 Task: Compose an email with the signature Mariah Brown with the subject Feedback on a pitch deck and the message I would like to request a copy of the contract for the recent agreement we made. from softage.3@softage.net to softage.2@softage.net with an attached audio file Audio_humor_sketch.mp3, change the font of the message to Verdana and change the font typography to italics Send the email. Finally, move the email from Sent Items to the label Lease agreements
Action: Mouse moved to (59, 115)
Screenshot: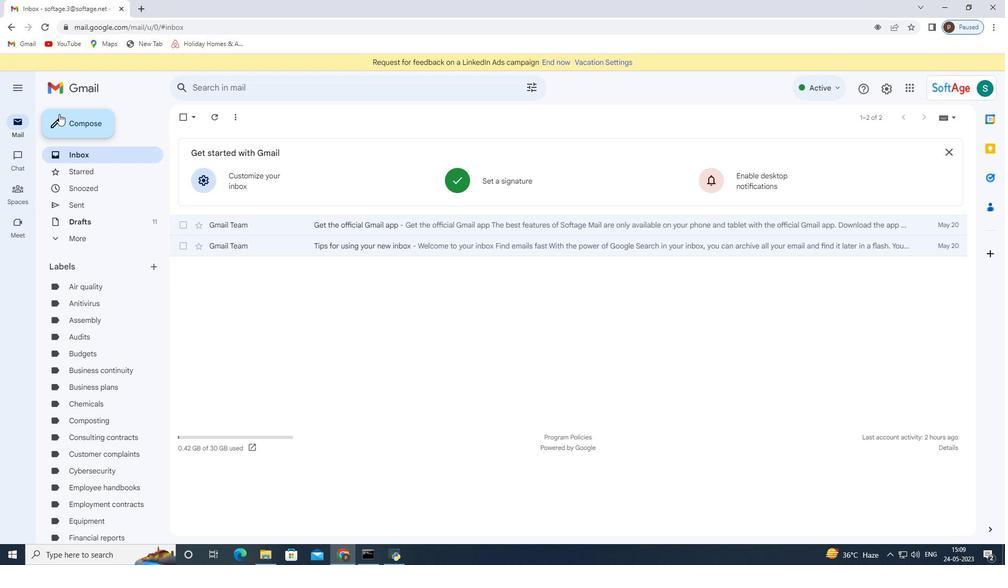 
Action: Mouse pressed left at (59, 115)
Screenshot: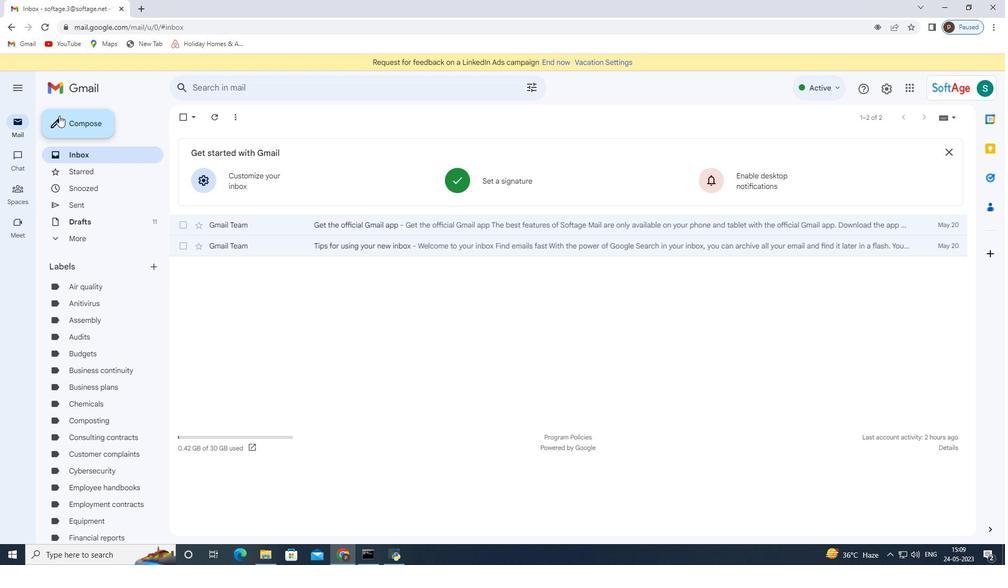 
Action: Mouse moved to (841, 525)
Screenshot: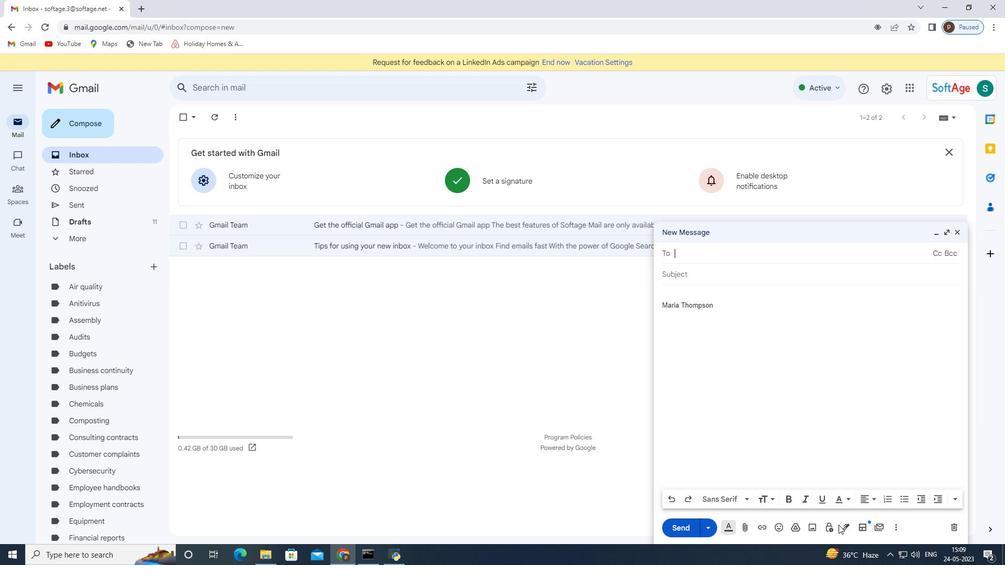 
Action: Mouse pressed left at (841, 525)
Screenshot: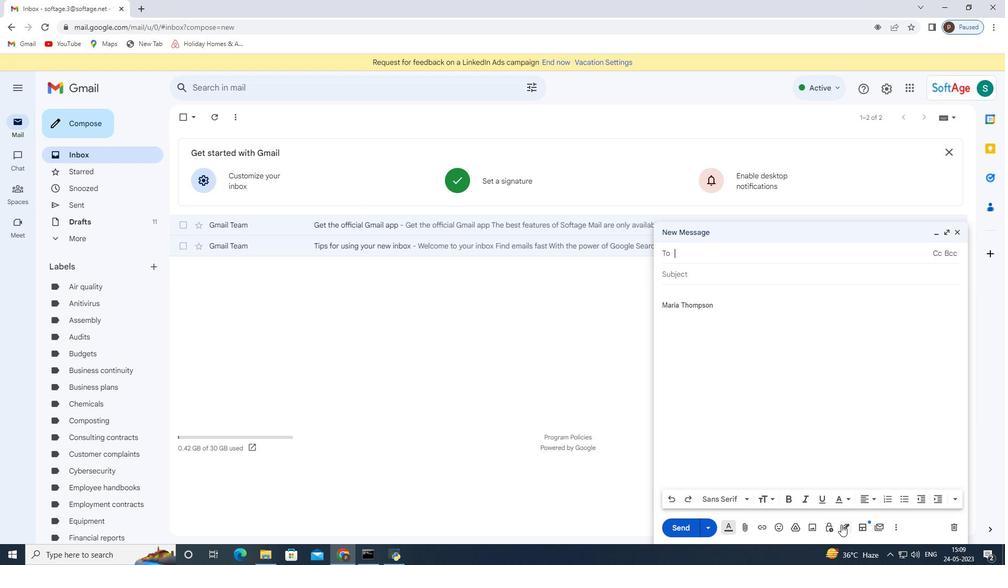 
Action: Mouse moved to (861, 474)
Screenshot: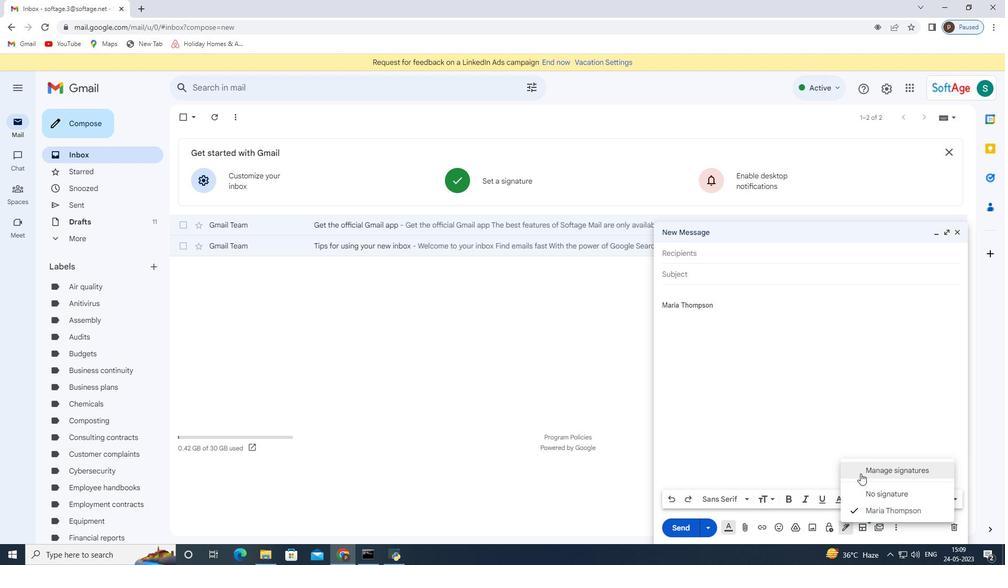 
Action: Mouse pressed left at (861, 474)
Screenshot: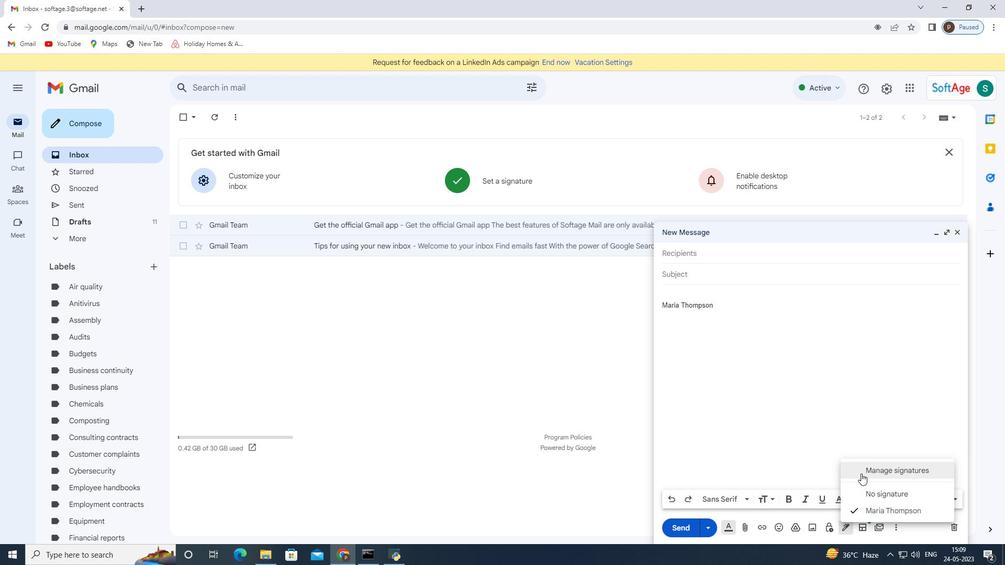 
Action: Mouse pressed left at (861, 474)
Screenshot: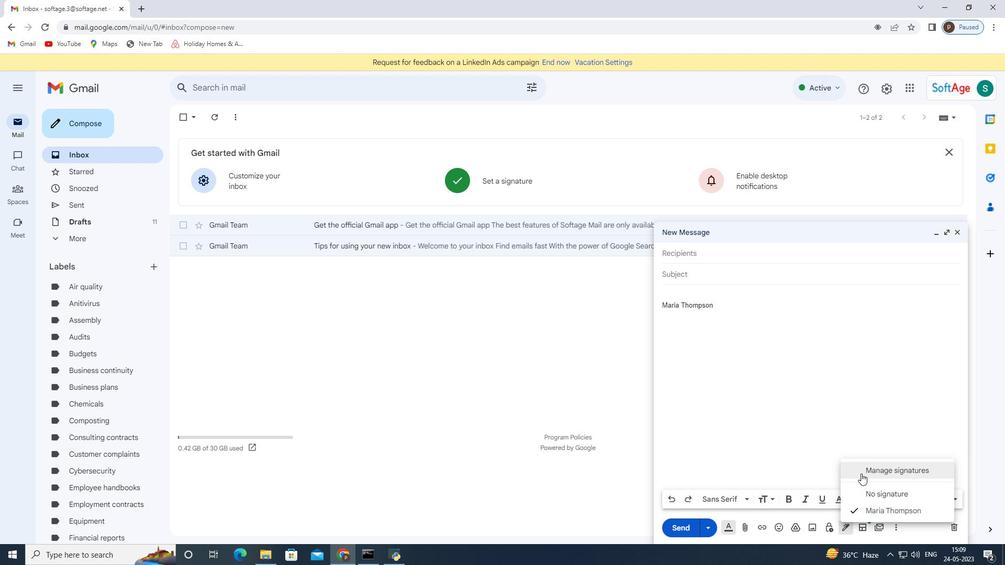 
Action: Mouse moved to (463, 406)
Screenshot: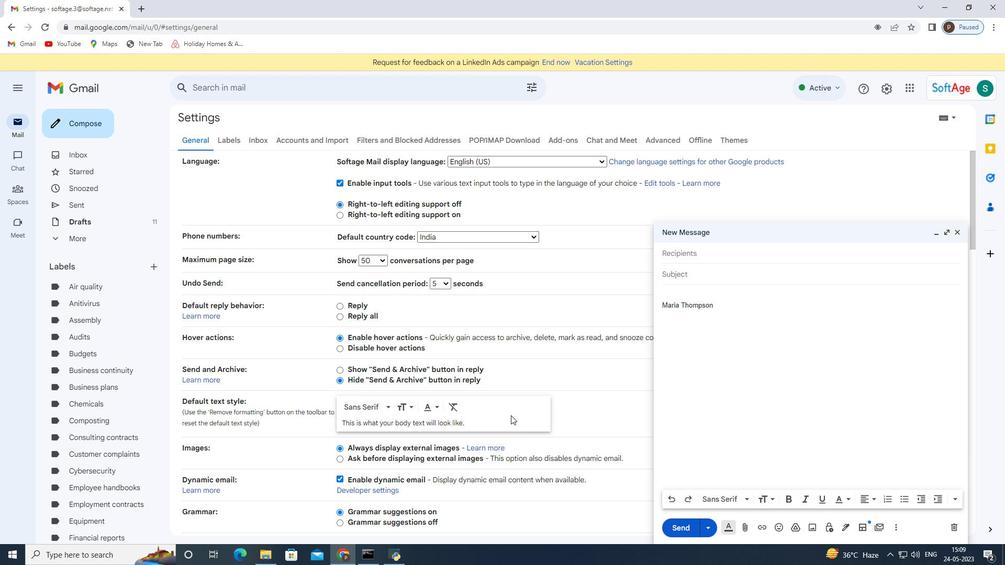 
Action: Mouse scrolled (472, 406) with delta (0, 0)
Screenshot: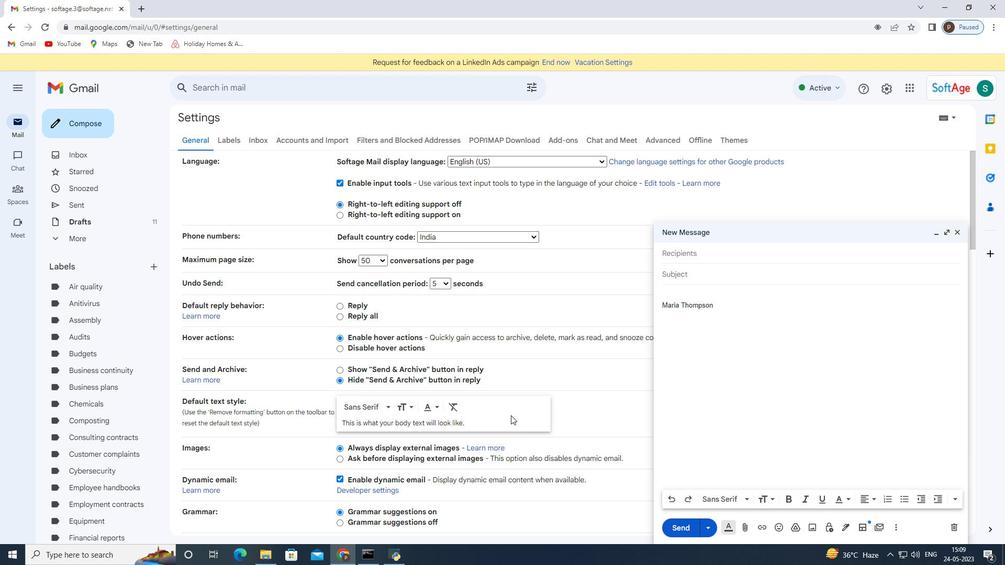 
Action: Mouse moved to (439, 402)
Screenshot: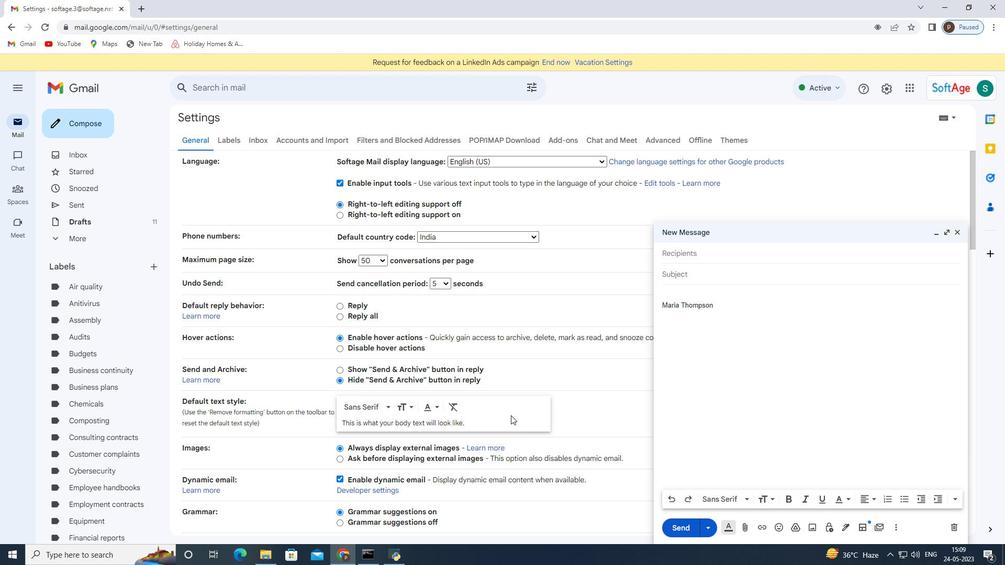 
Action: Mouse scrolled (463, 405) with delta (0, 0)
Screenshot: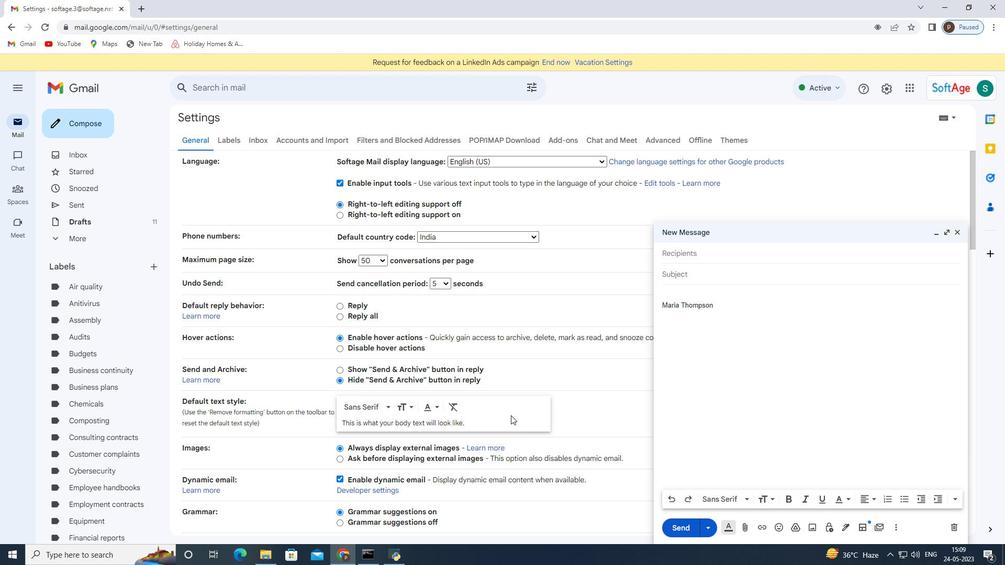 
Action: Mouse moved to (414, 398)
Screenshot: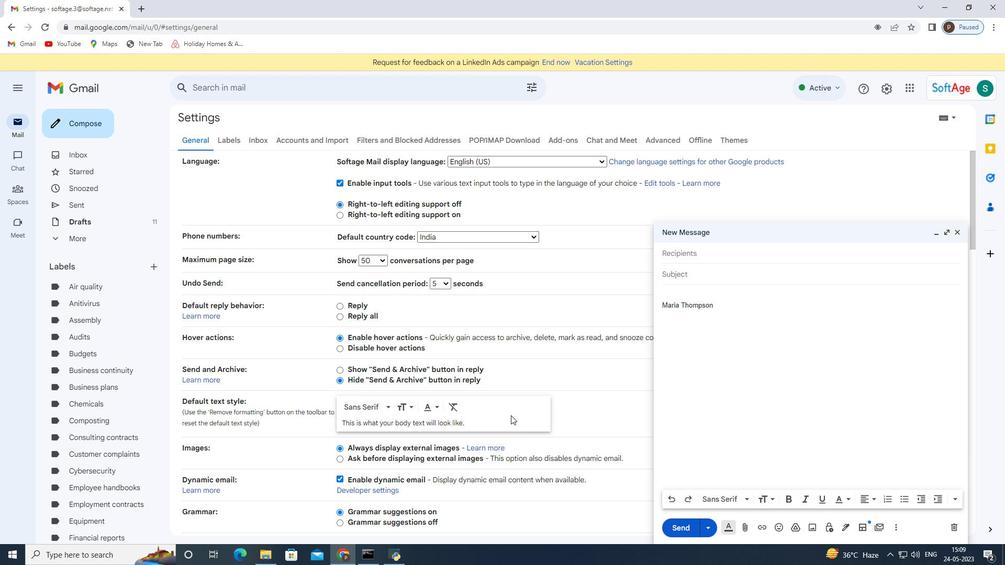 
Action: Mouse scrolled (431, 400) with delta (0, 0)
Screenshot: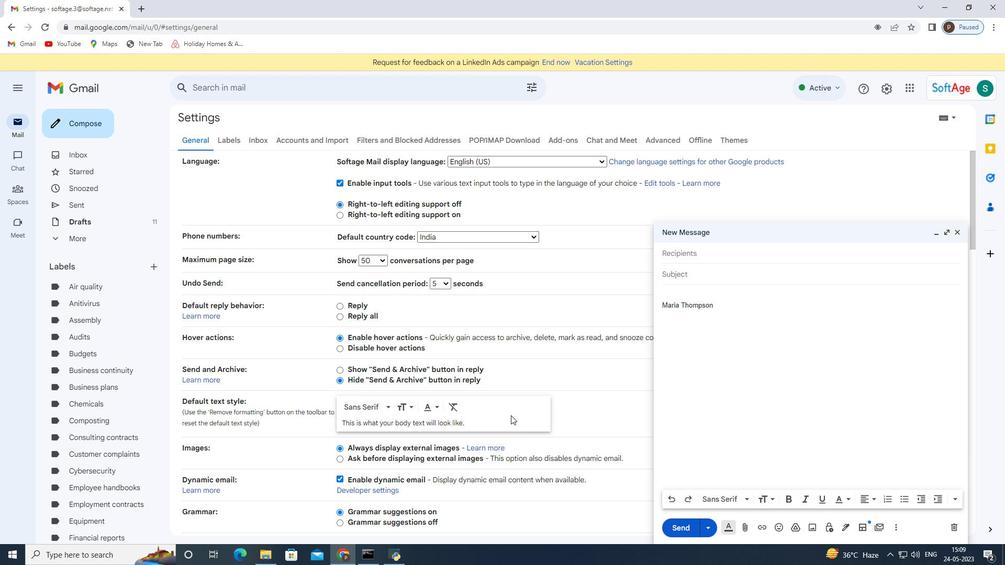 
Action: Mouse moved to (382, 394)
Screenshot: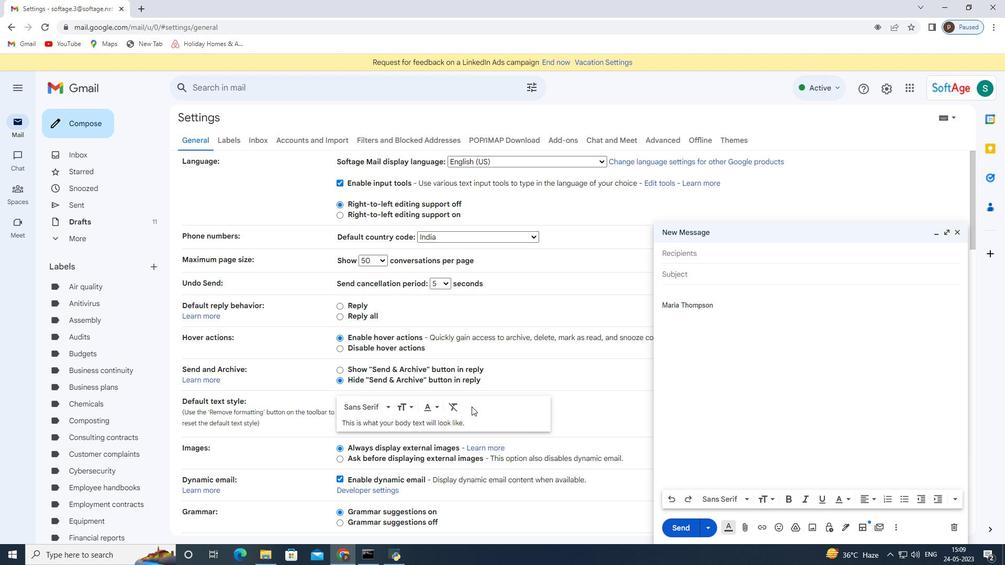 
Action: Mouse scrolled (382, 393) with delta (0, 0)
Screenshot: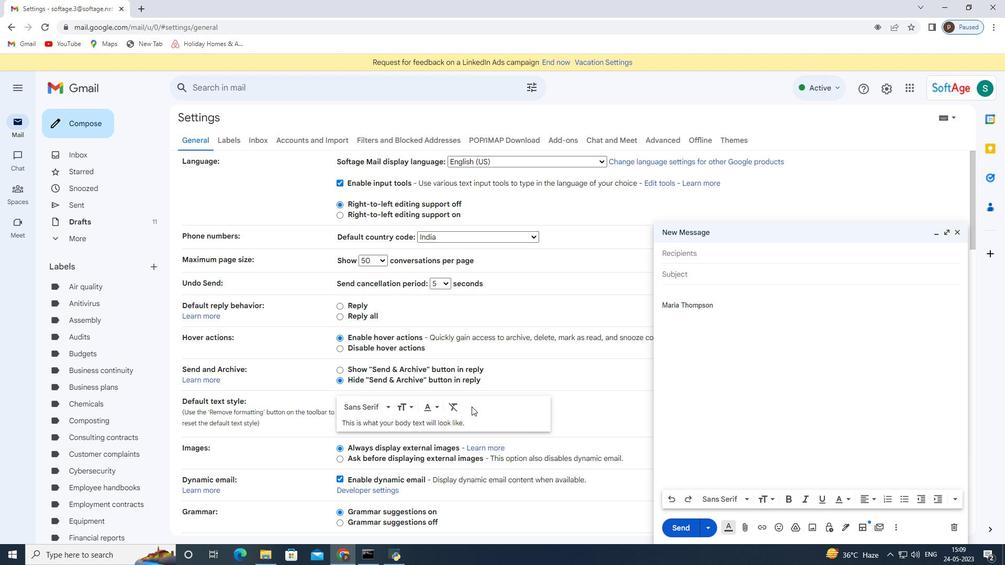 
Action: Mouse scrolled (382, 393) with delta (0, 0)
Screenshot: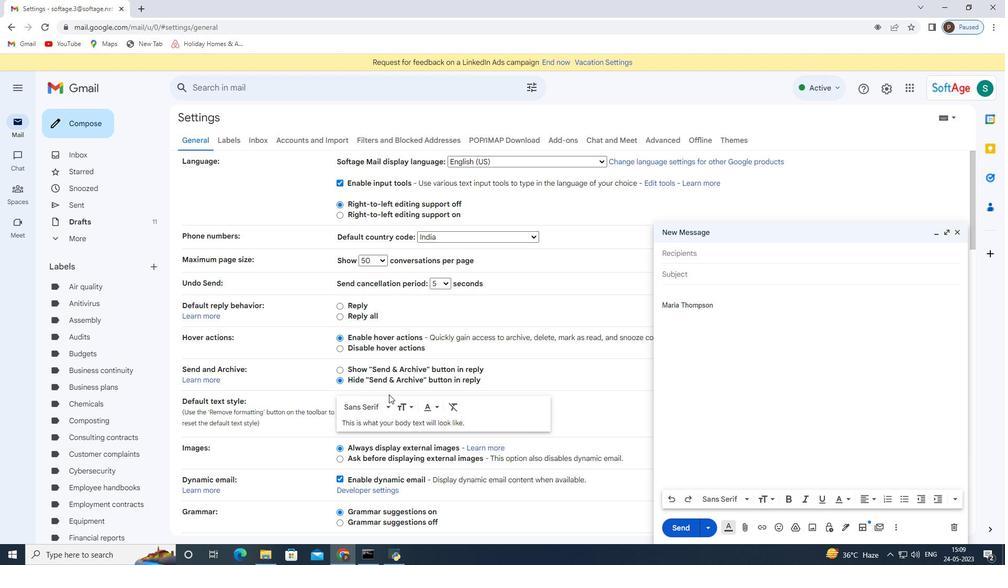 
Action: Mouse scrolled (382, 393) with delta (0, 0)
Screenshot: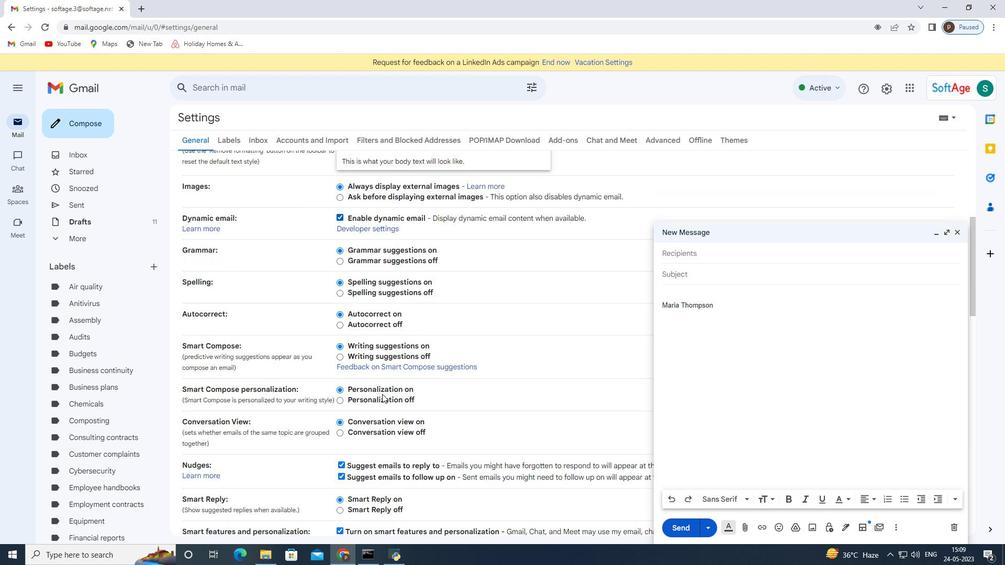
Action: Mouse scrolled (382, 393) with delta (0, 0)
Screenshot: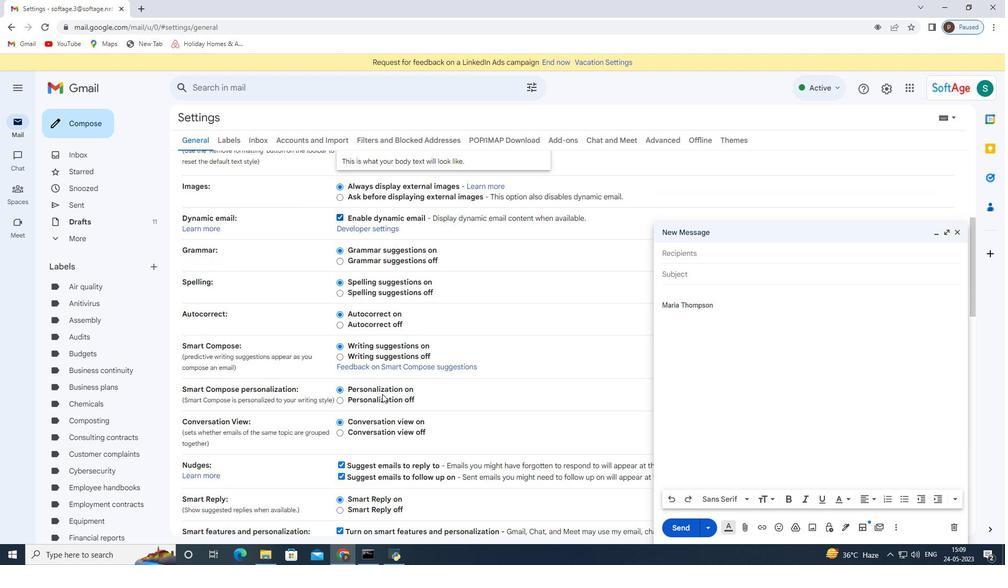 
Action: Mouse scrolled (382, 393) with delta (0, 0)
Screenshot: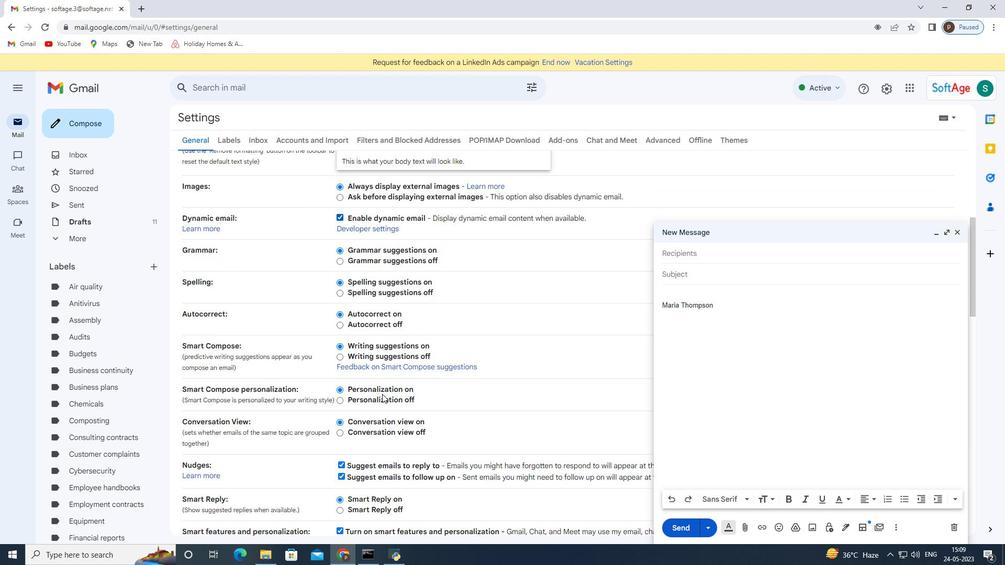 
Action: Mouse scrolled (382, 393) with delta (0, 0)
Screenshot: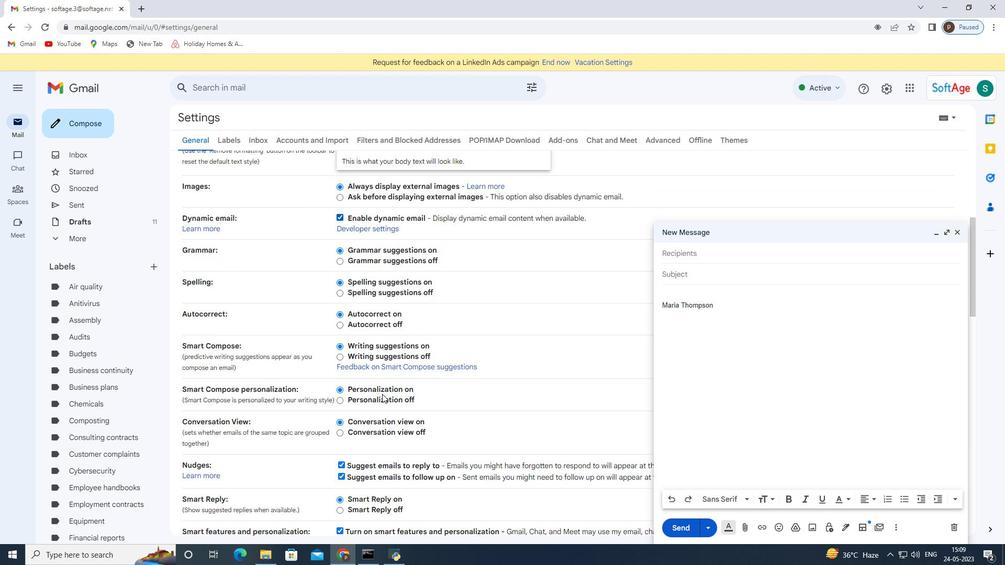 
Action: Mouse scrolled (382, 393) with delta (0, 0)
Screenshot: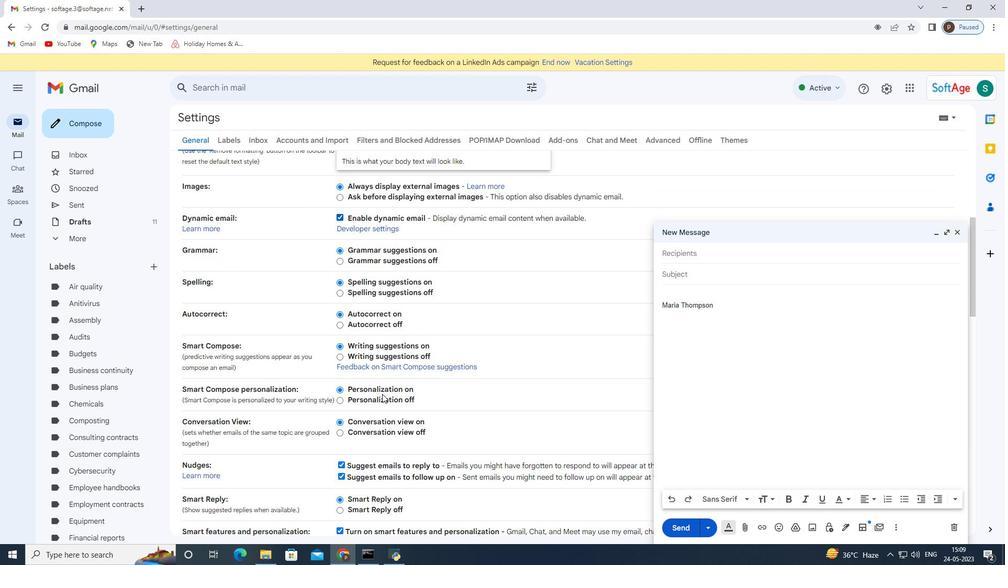 
Action: Mouse scrolled (382, 393) with delta (0, 0)
Screenshot: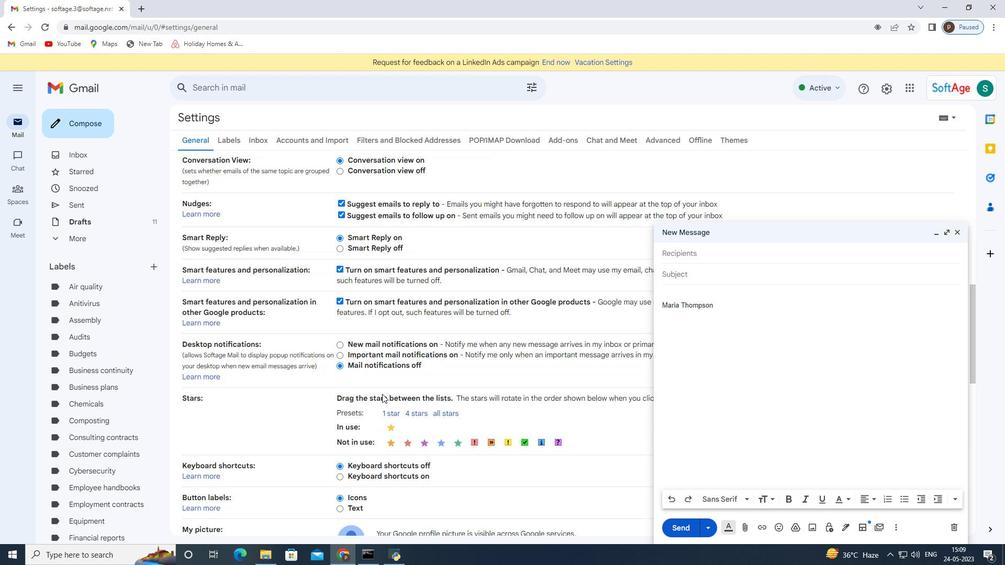 
Action: Mouse scrolled (382, 393) with delta (0, 0)
Screenshot: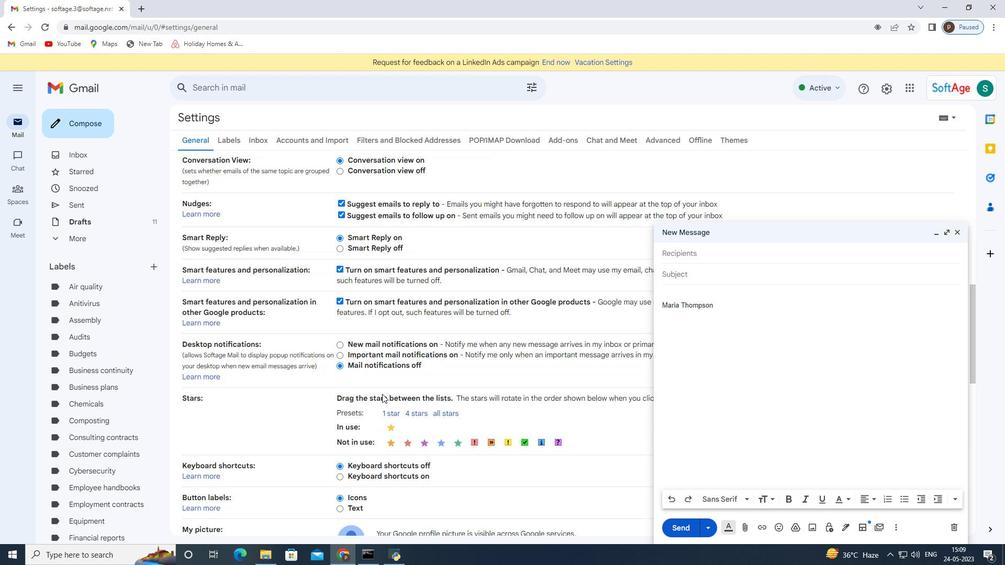 
Action: Mouse scrolled (382, 393) with delta (0, 0)
Screenshot: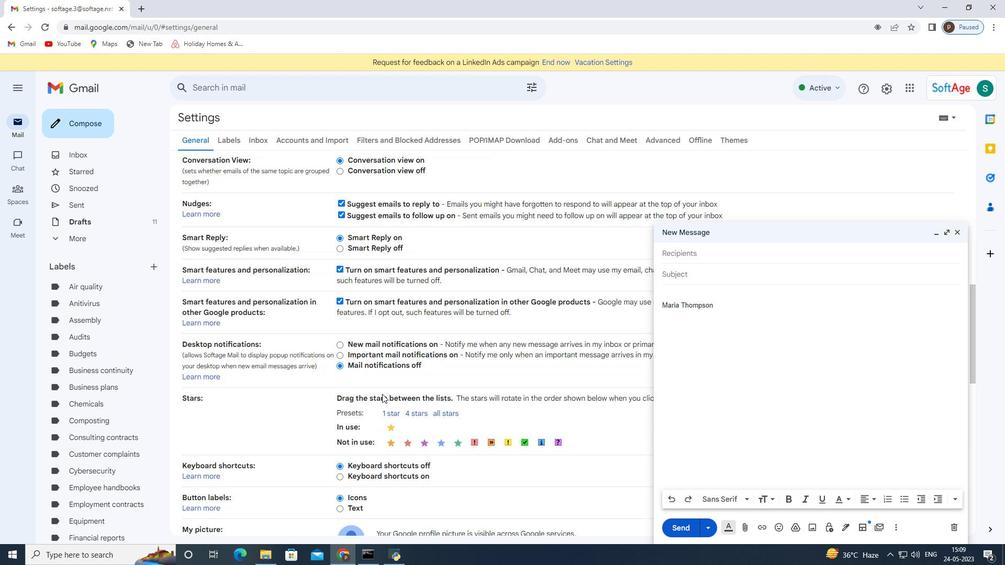 
Action: Mouse scrolled (382, 393) with delta (0, 0)
Screenshot: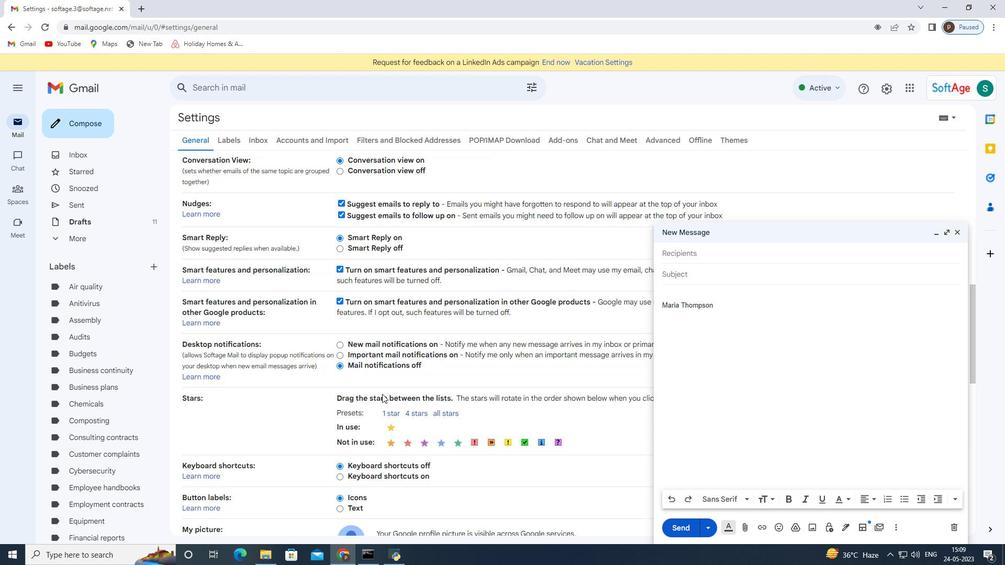 
Action: Mouse moved to (446, 400)
Screenshot: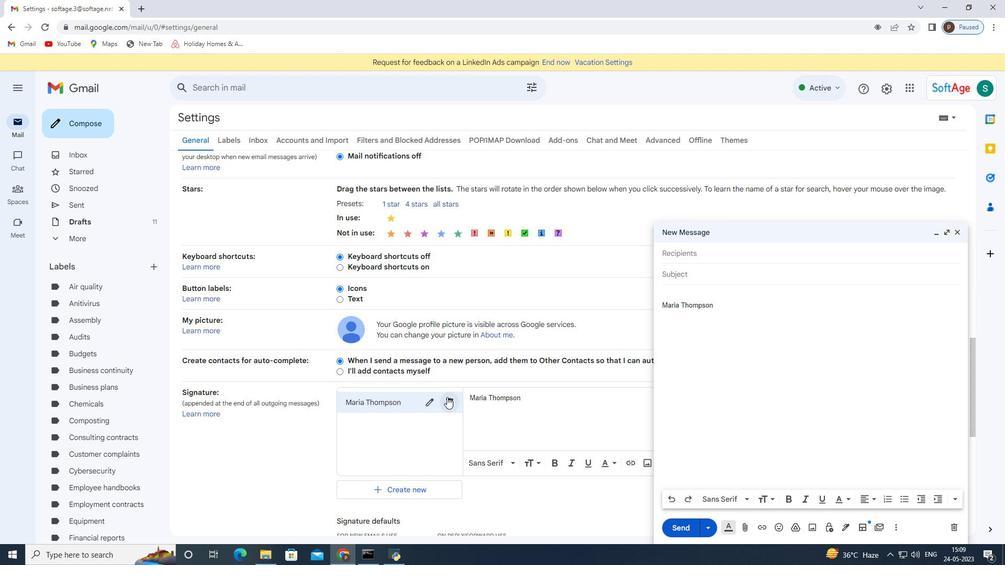 
Action: Mouse pressed left at (446, 400)
Screenshot: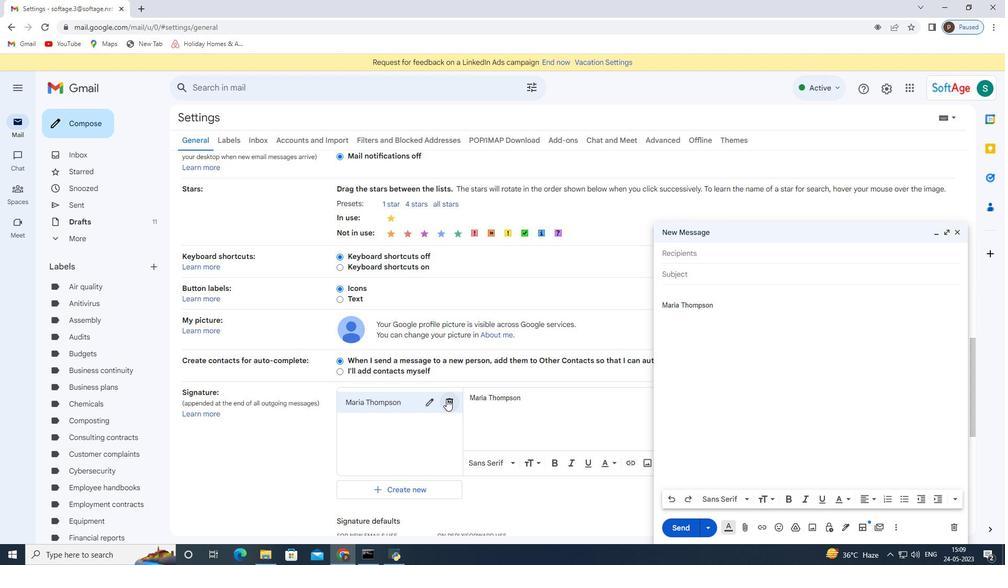 
Action: Mouse moved to (592, 320)
Screenshot: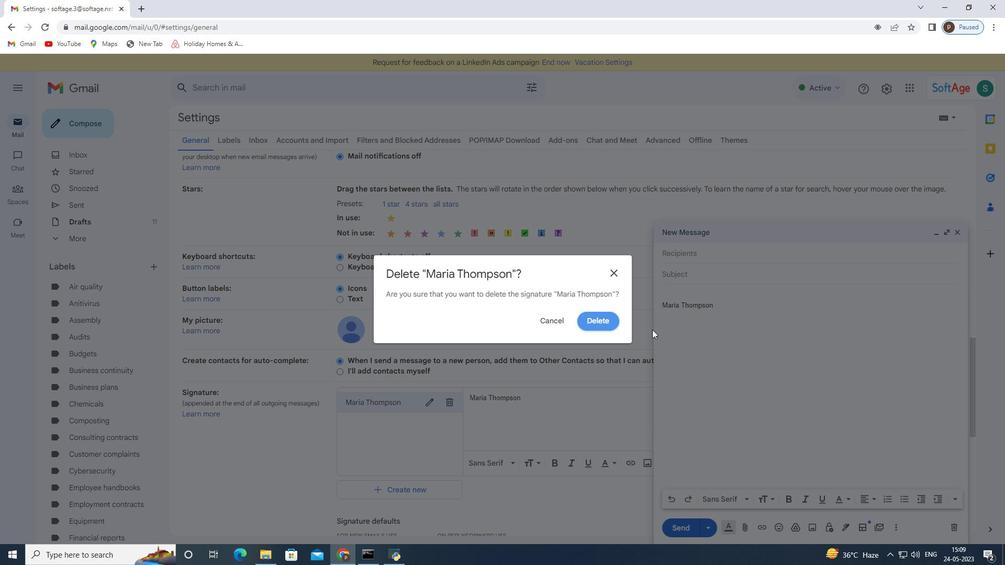 
Action: Mouse pressed left at (592, 320)
Screenshot: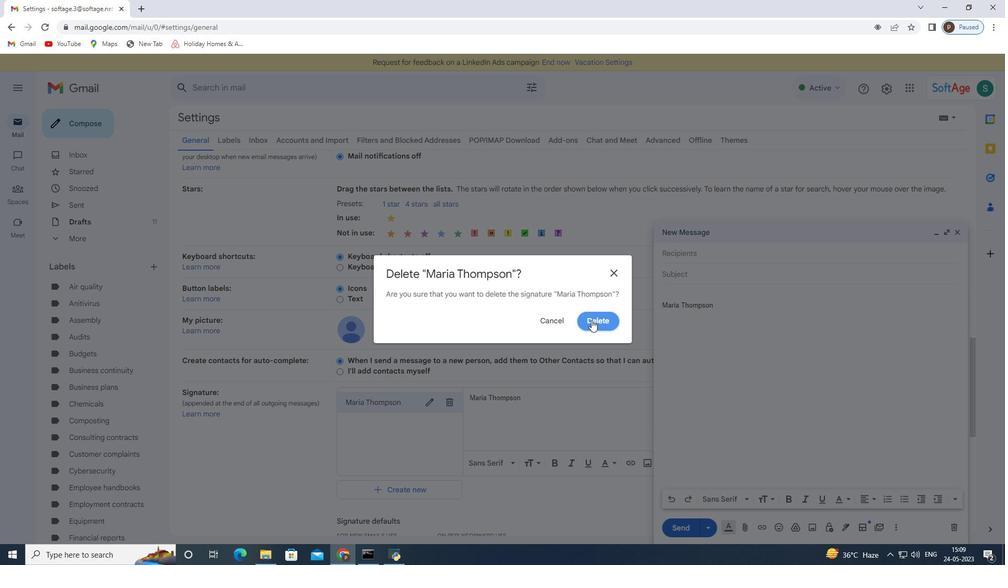 
Action: Mouse moved to (384, 412)
Screenshot: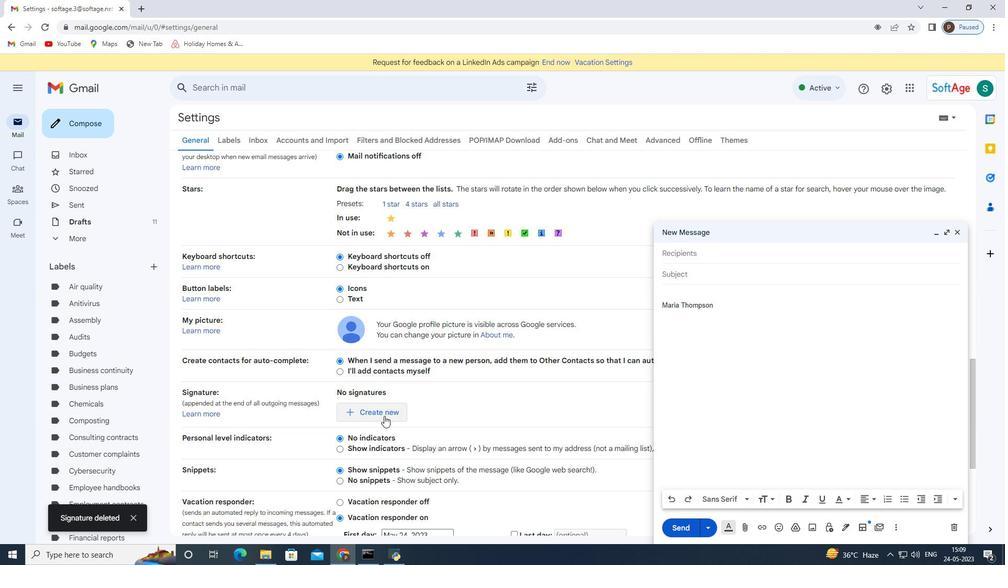 
Action: Mouse pressed left at (384, 412)
Screenshot: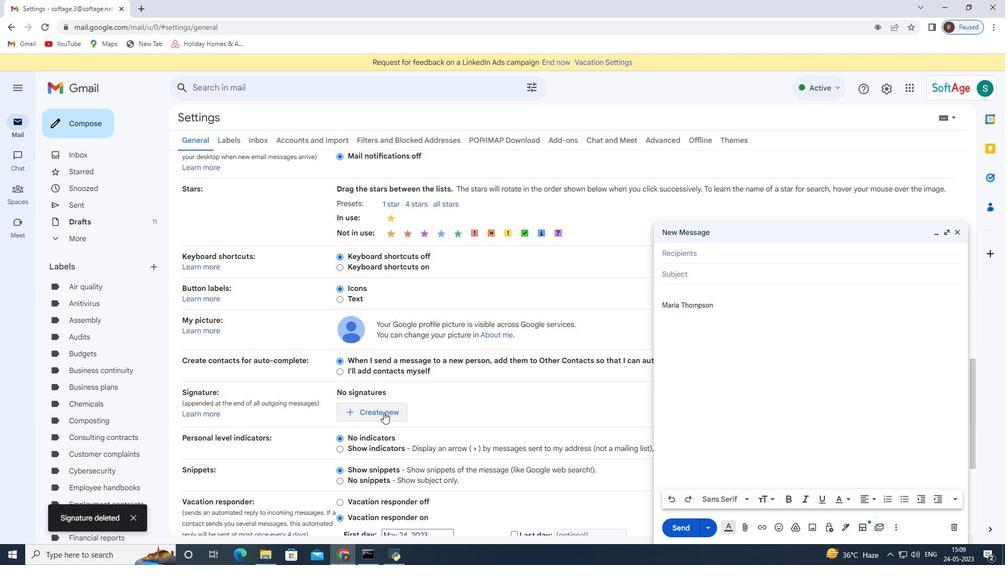 
Action: Mouse moved to (415, 296)
Screenshot: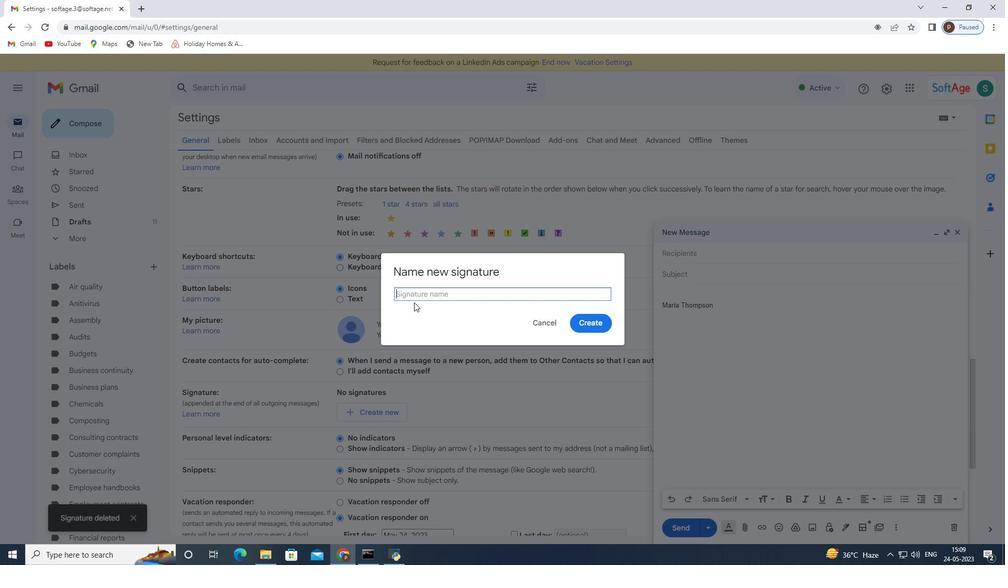 
Action: Mouse pressed left at (415, 296)
Screenshot: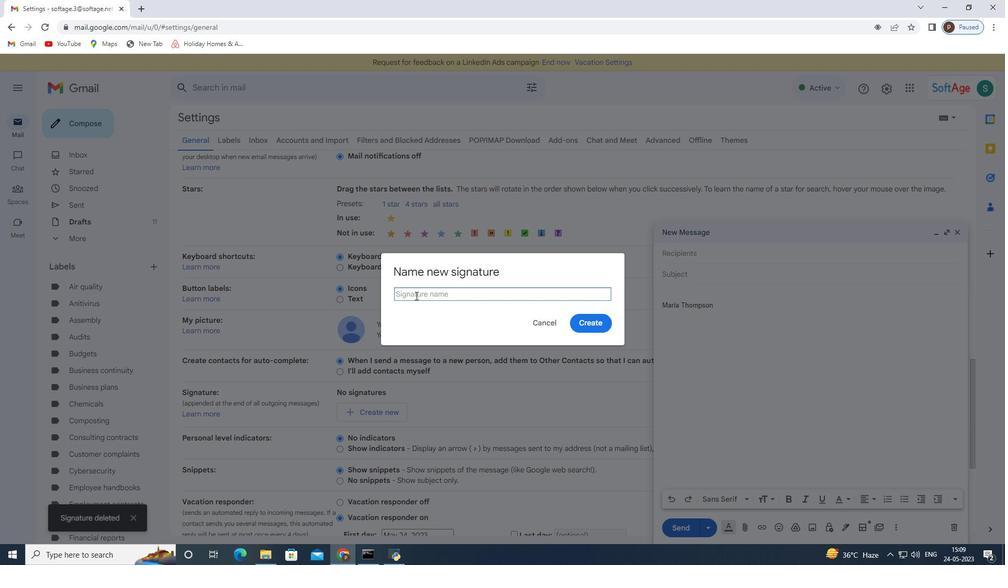 
Action: Mouse pressed left at (415, 296)
Screenshot: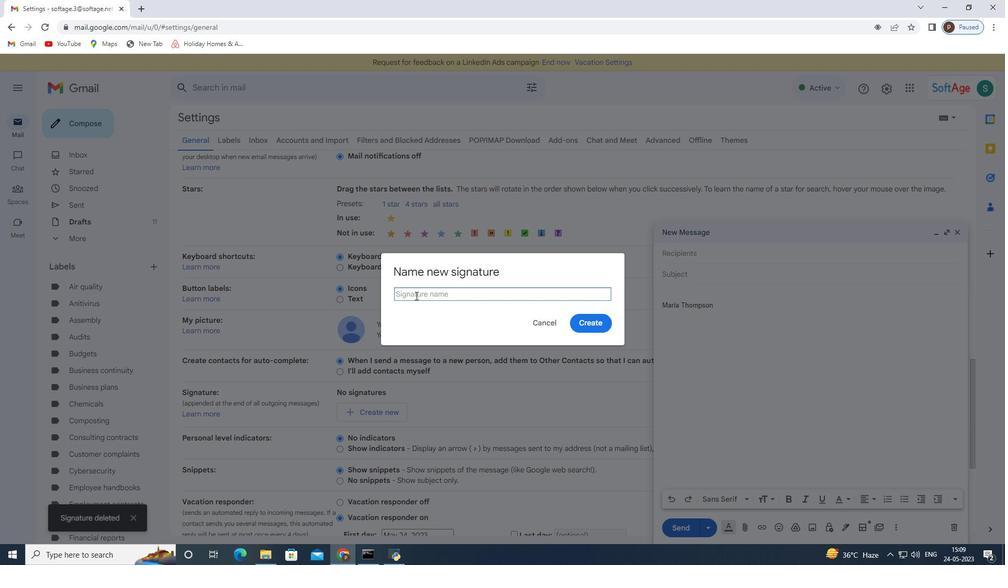 
Action: Key pressed <Key.shift>Mariah<Key.space><Key.shift>Brown
Screenshot: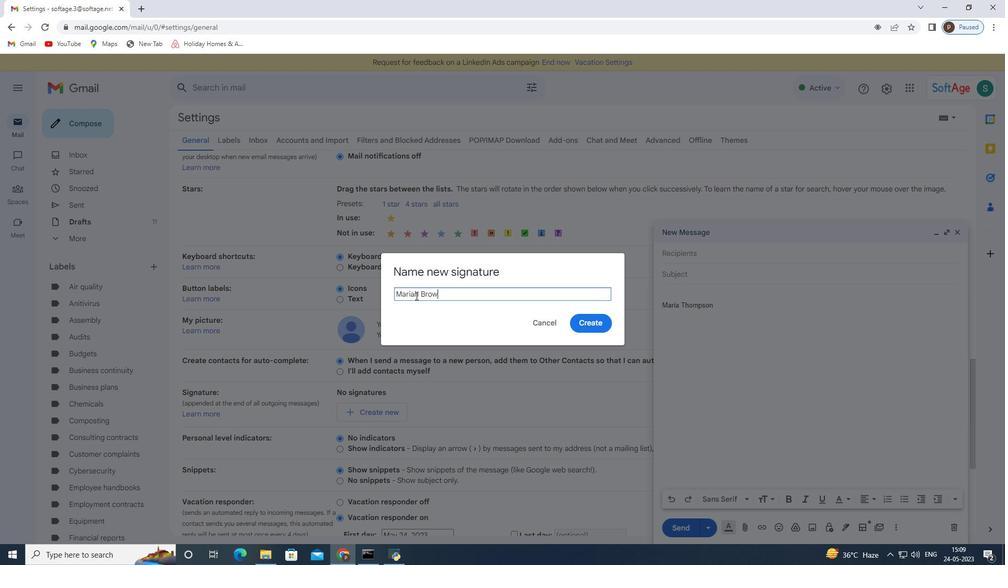 
Action: Mouse moved to (582, 322)
Screenshot: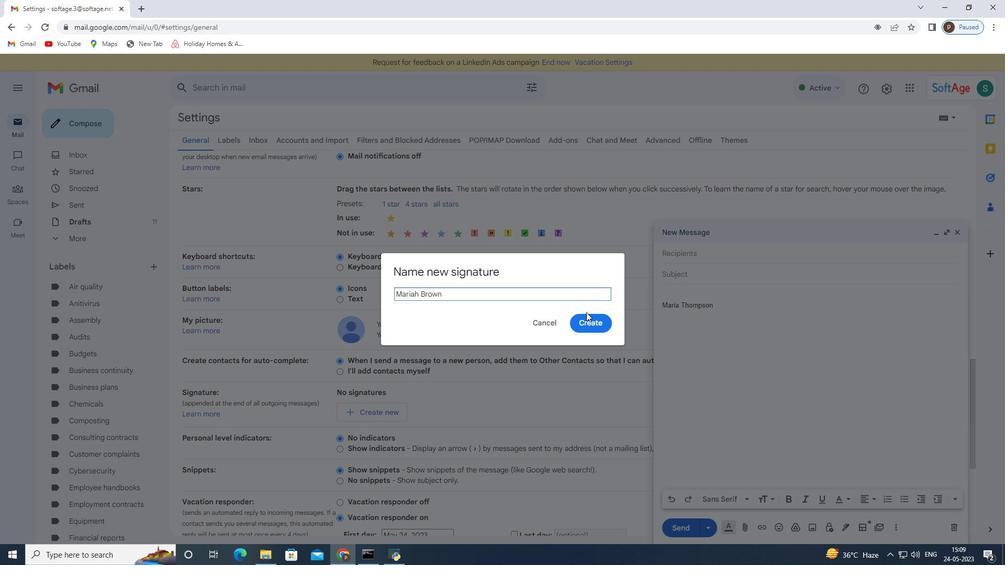 
Action: Mouse pressed left at (582, 322)
Screenshot: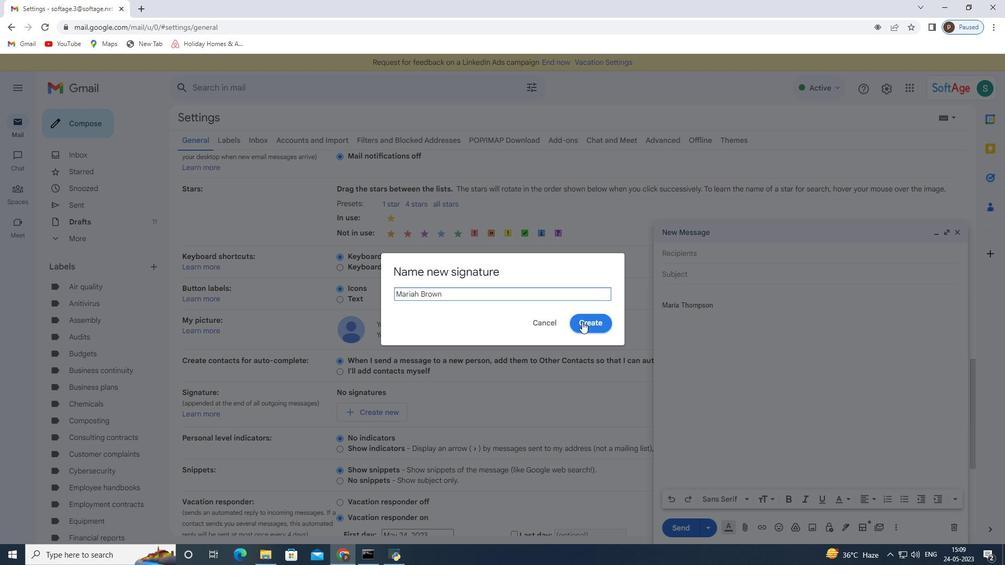 
Action: Mouse moved to (492, 401)
Screenshot: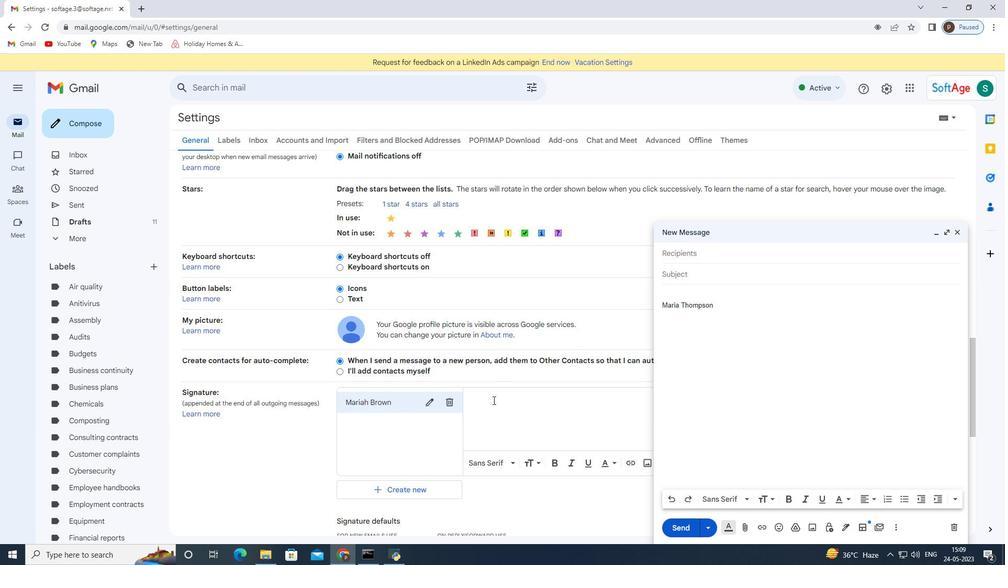 
Action: Mouse pressed left at (492, 401)
Screenshot: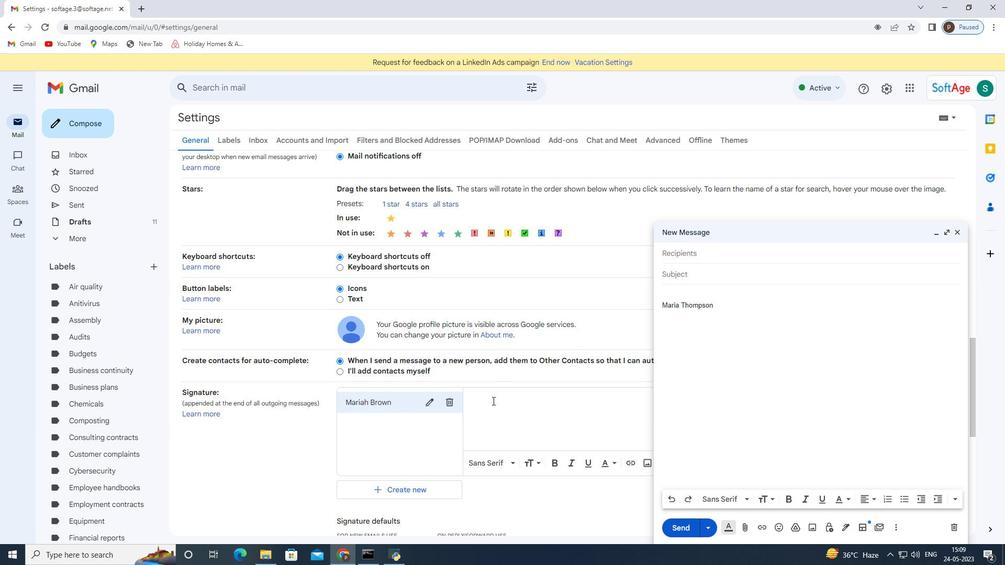
Action: Key pressed <Key.shift>Mariah<Key.space><Key.shift>Brown
Screenshot: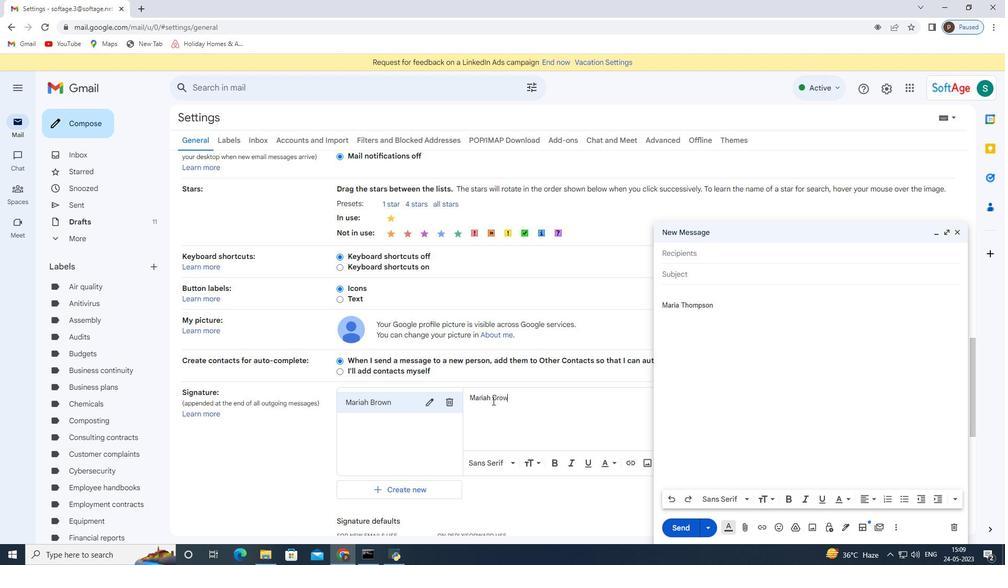 
Action: Mouse scrolled (492, 400) with delta (0, 0)
Screenshot: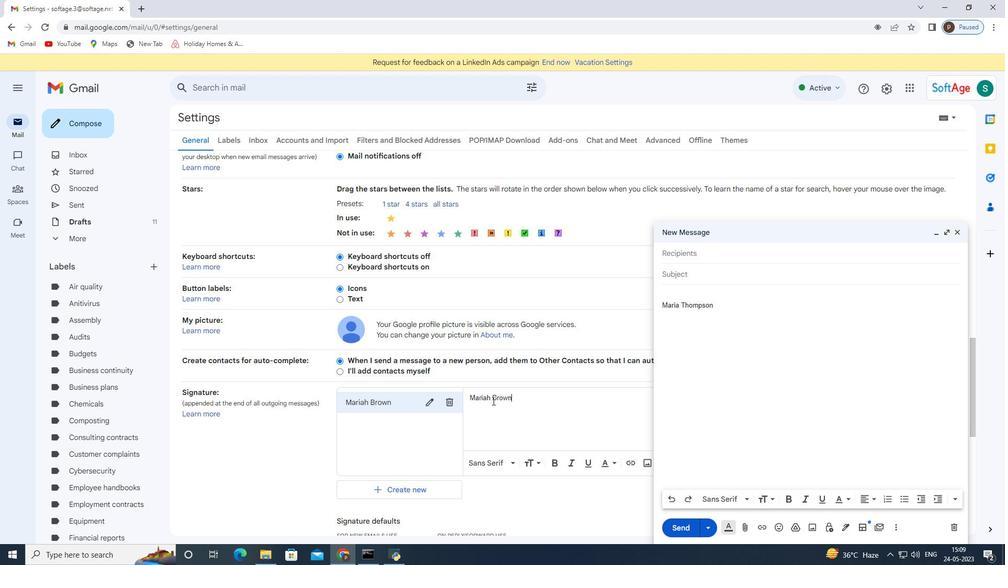 
Action: Mouse scrolled (492, 400) with delta (0, 0)
Screenshot: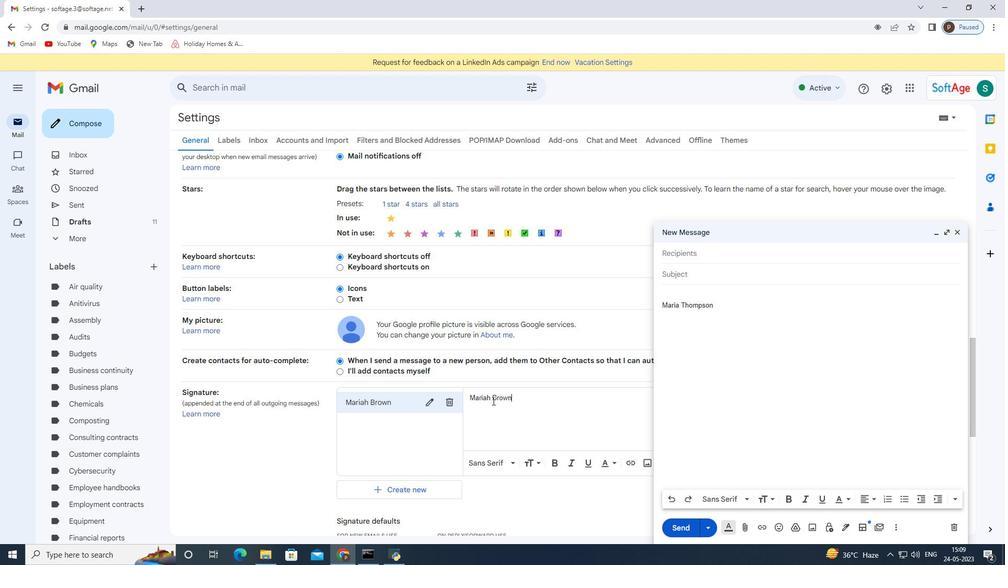 
Action: Mouse moved to (405, 441)
Screenshot: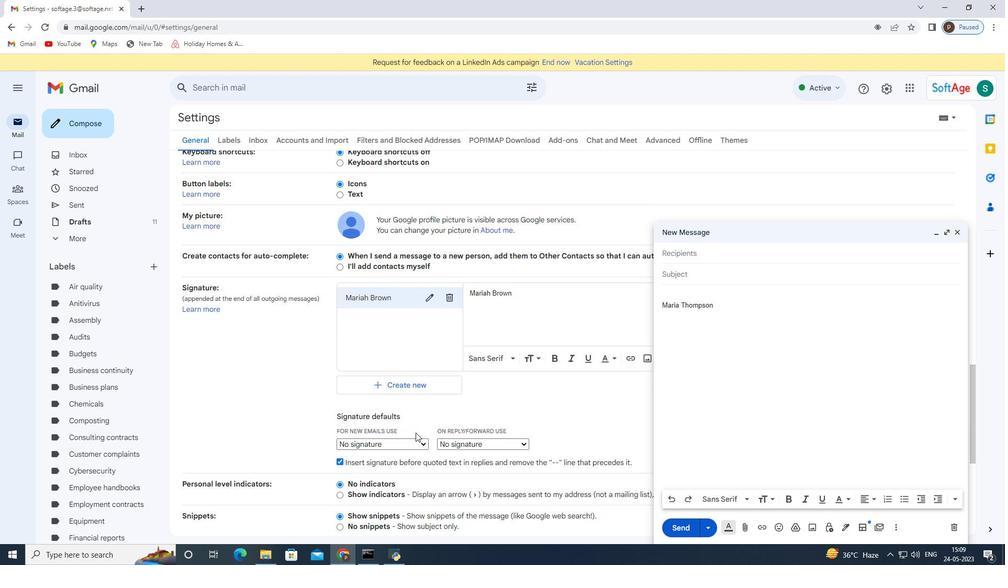 
Action: Mouse pressed left at (405, 441)
Screenshot: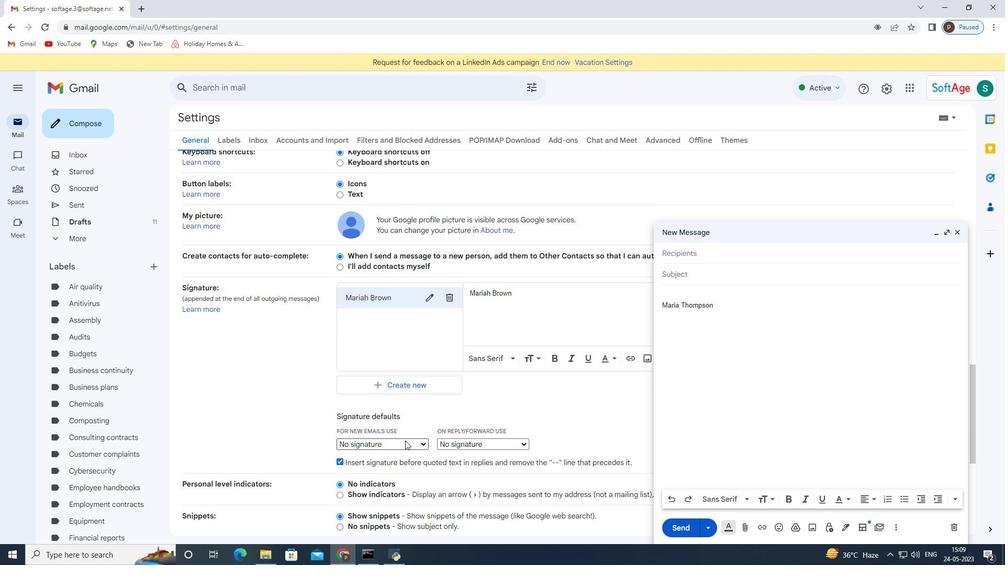 
Action: Mouse moved to (398, 464)
Screenshot: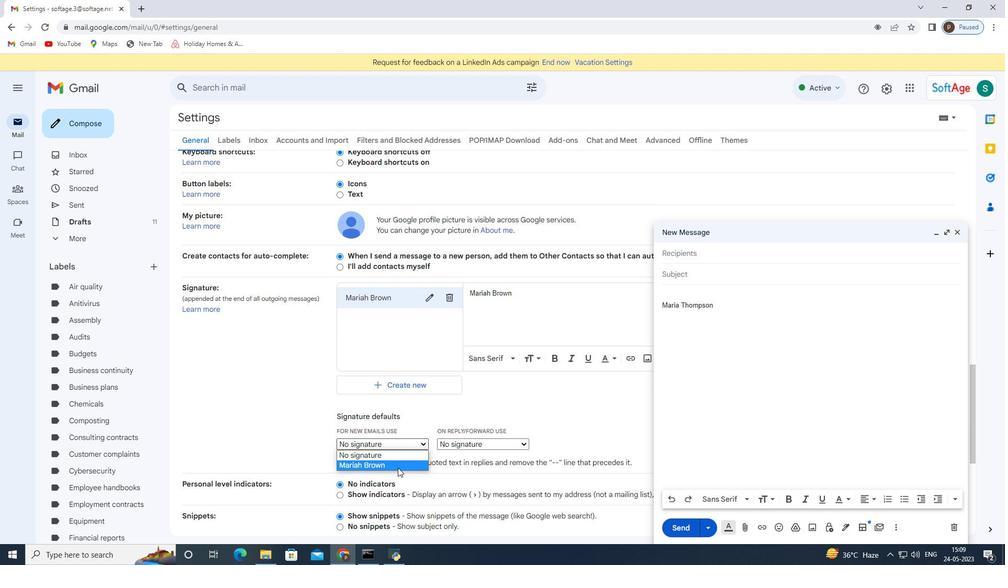 
Action: Mouse pressed left at (398, 464)
Screenshot: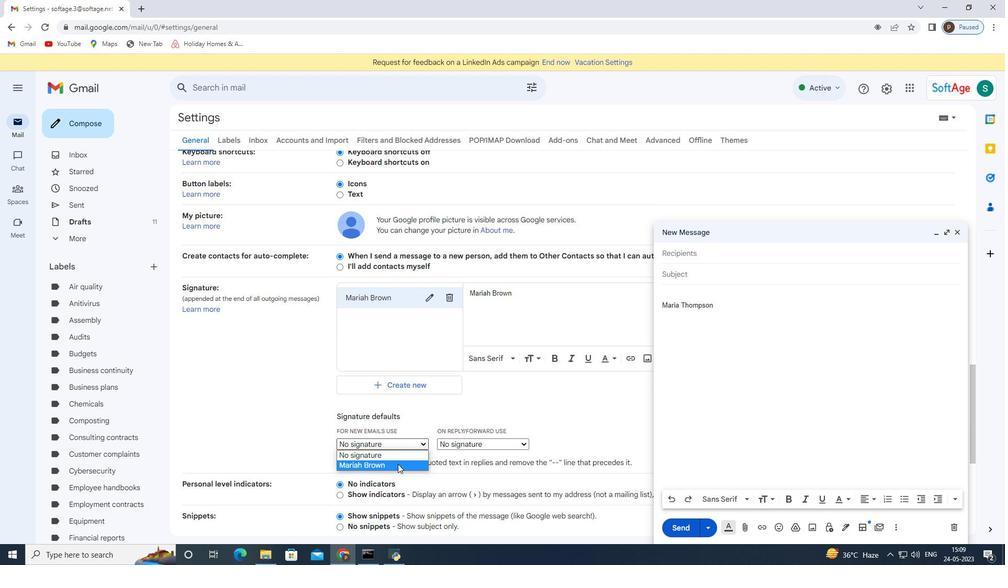 
Action: Mouse scrolled (398, 464) with delta (0, 0)
Screenshot: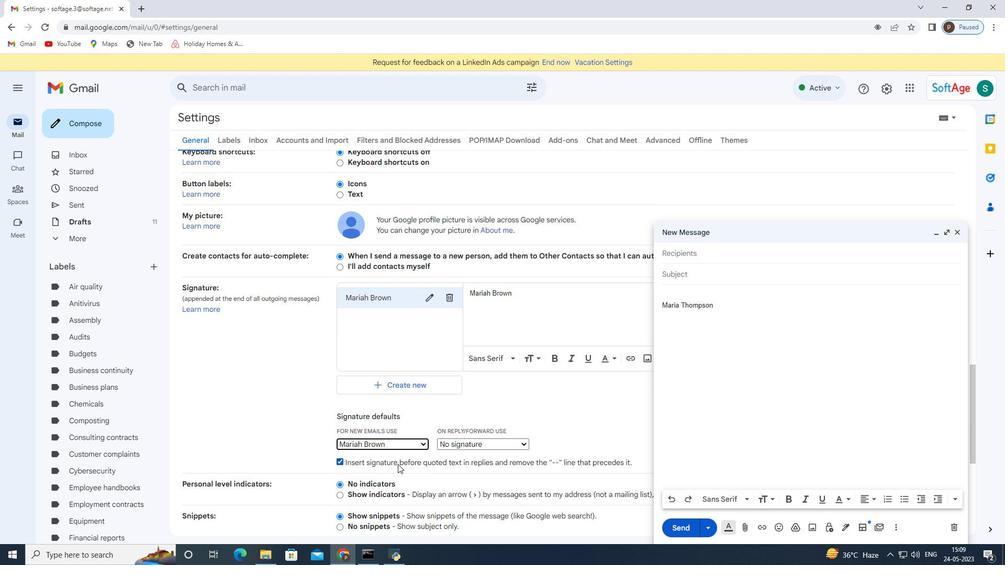 
Action: Mouse scrolled (398, 464) with delta (0, 0)
Screenshot: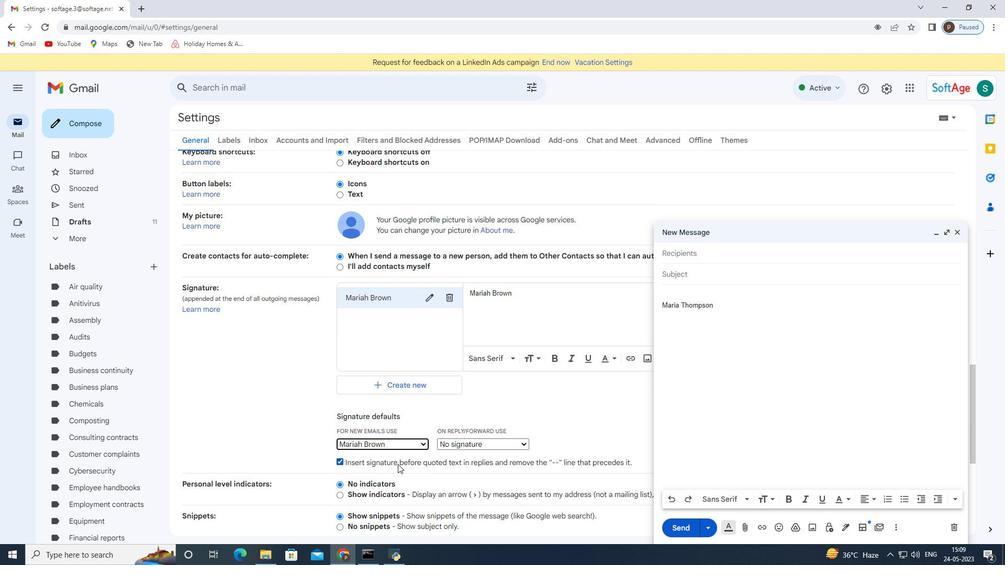 
Action: Mouse scrolled (398, 464) with delta (0, 0)
Screenshot: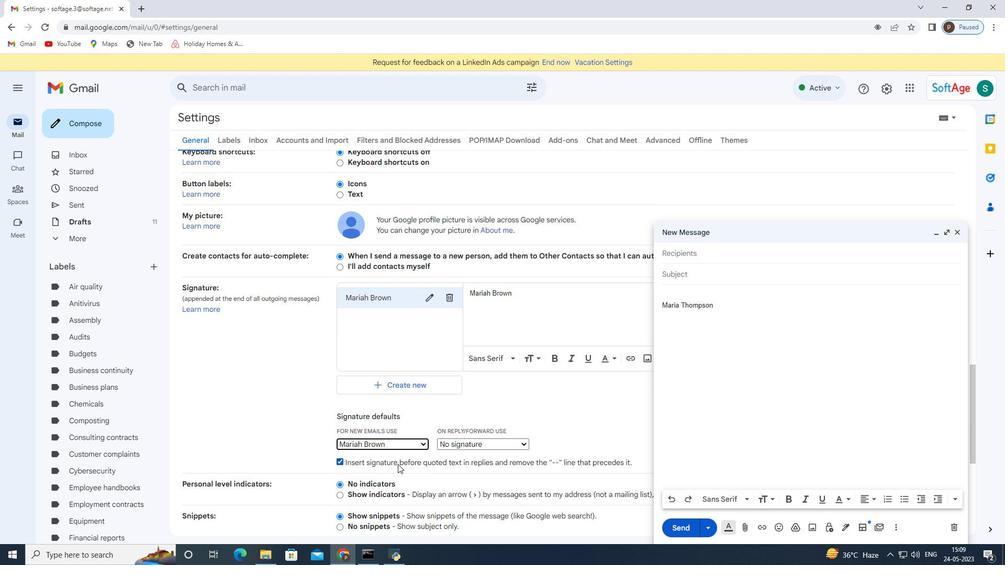 
Action: Mouse scrolled (398, 464) with delta (0, 0)
Screenshot: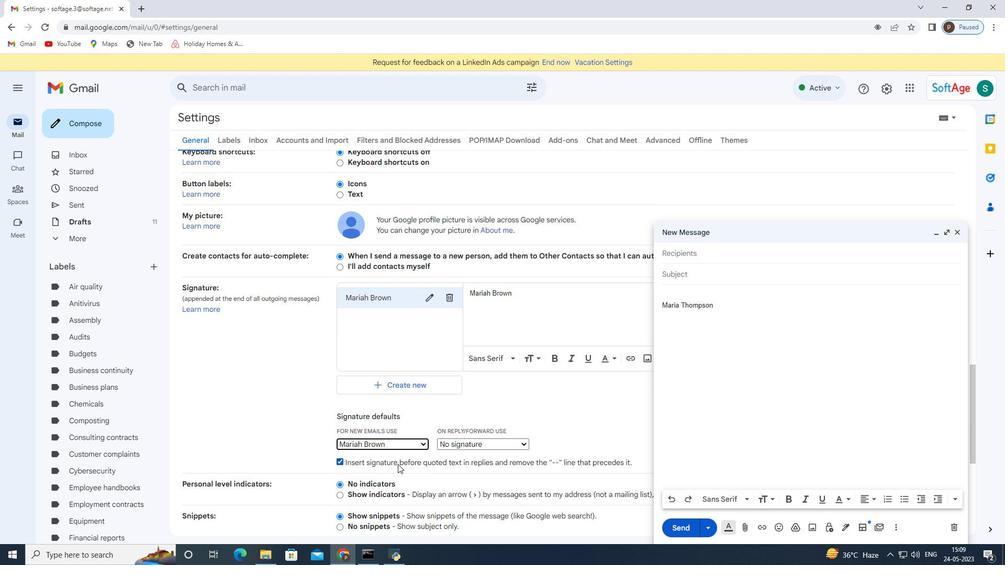 
Action: Mouse moved to (520, 485)
Screenshot: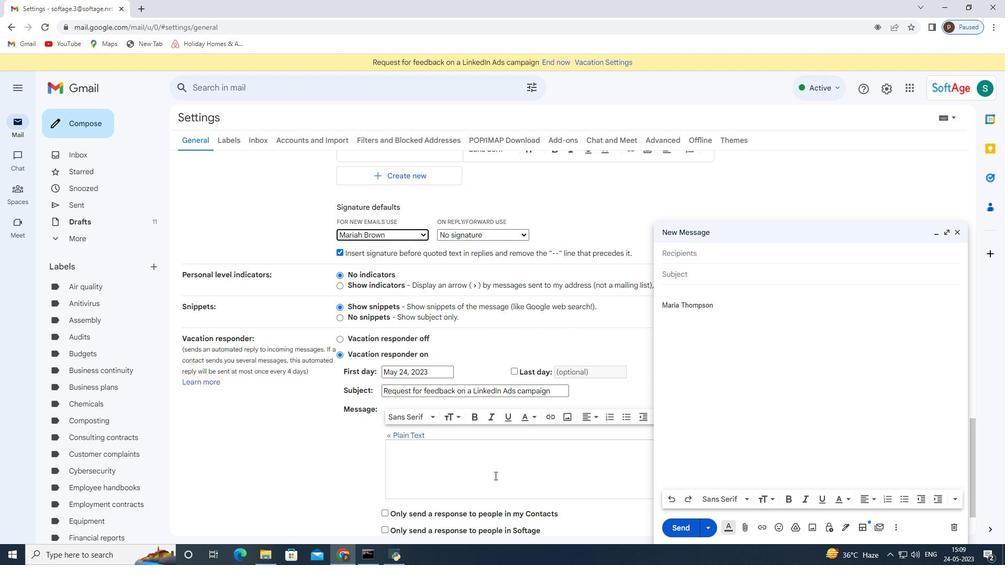 
Action: Mouse scrolled (520, 485) with delta (0, 0)
Screenshot: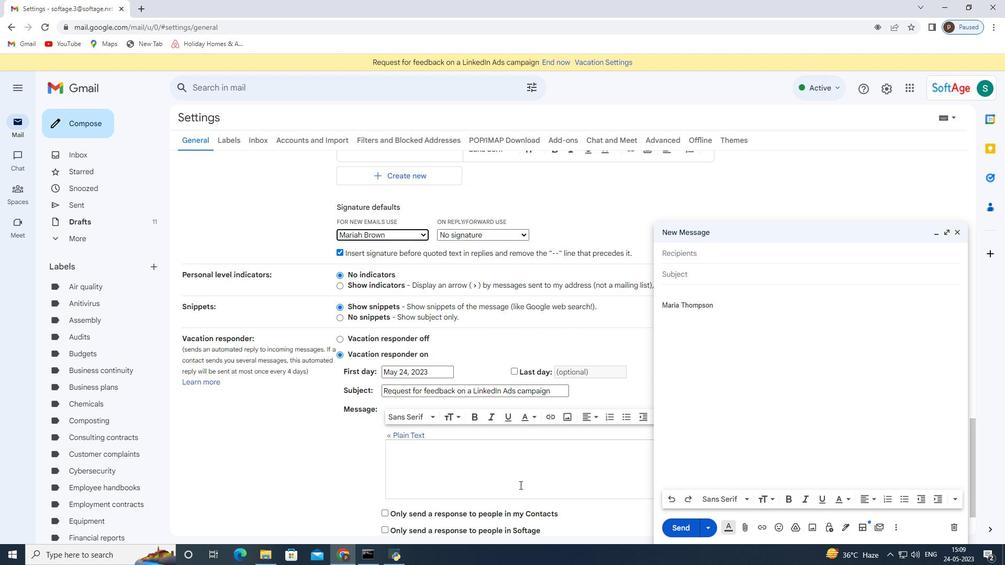 
Action: Mouse scrolled (520, 485) with delta (0, 0)
Screenshot: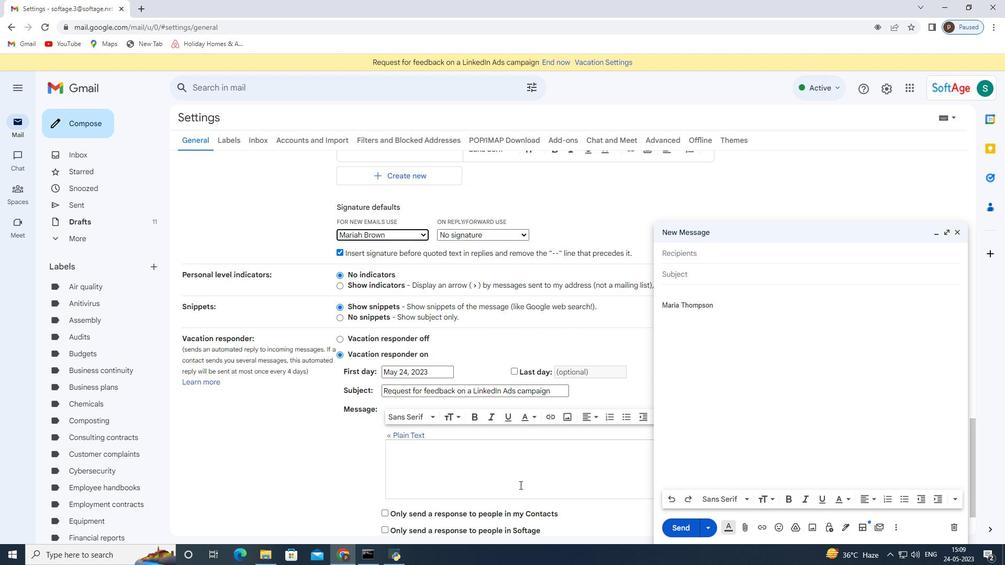 
Action: Mouse scrolled (520, 485) with delta (0, 0)
Screenshot: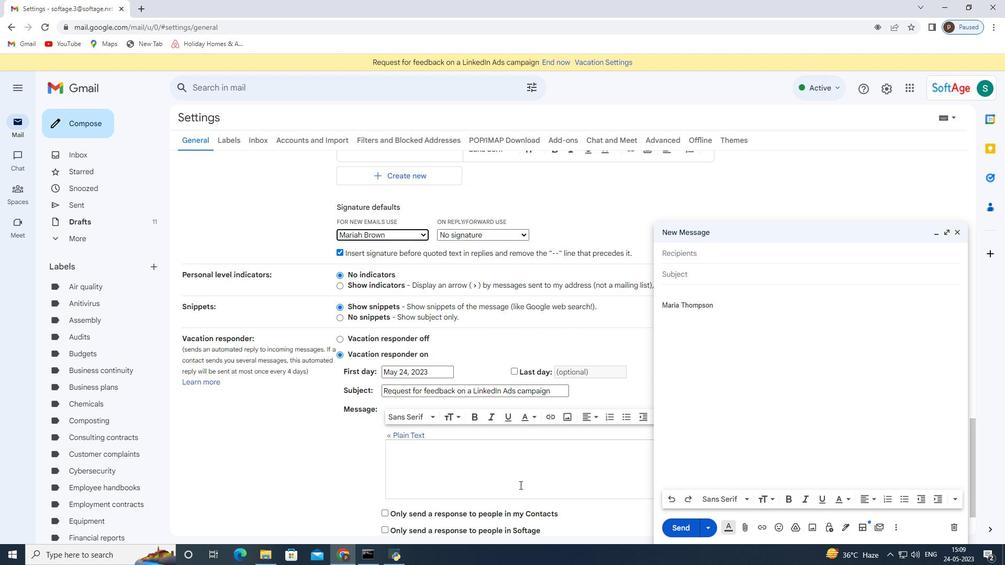 
Action: Mouse scrolled (520, 485) with delta (0, 0)
Screenshot: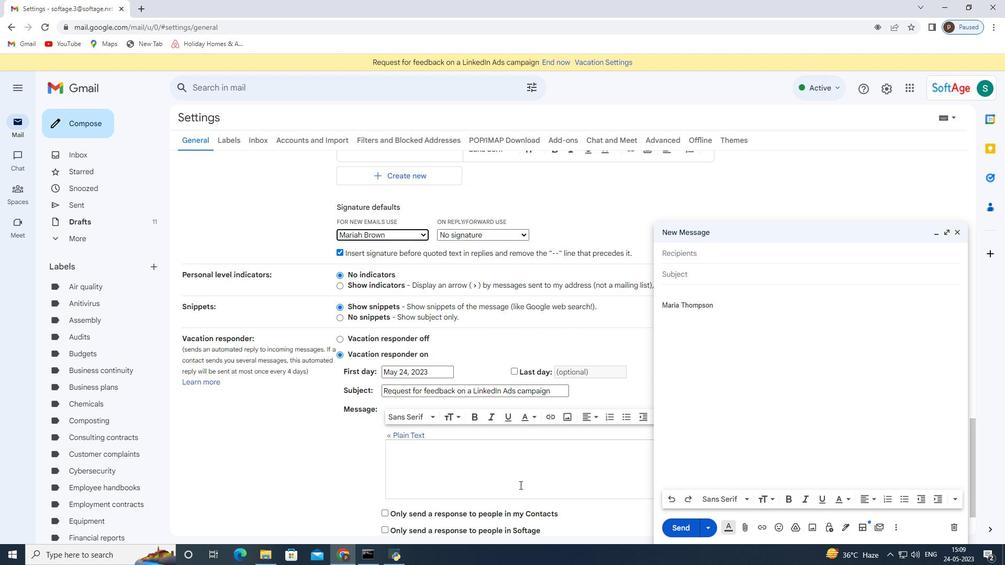 
Action: Mouse moved to (541, 480)
Screenshot: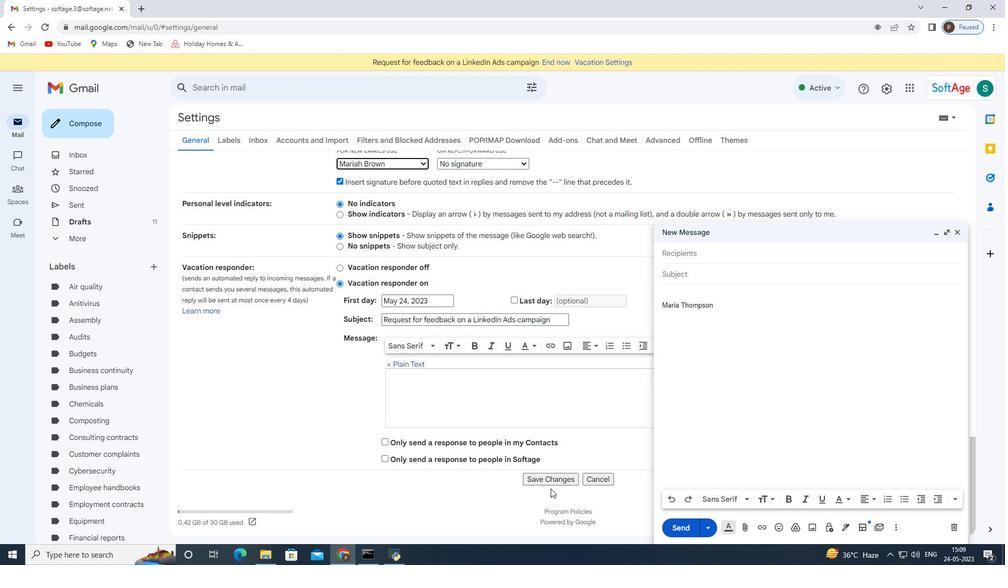 
Action: Mouse pressed left at (541, 480)
Screenshot: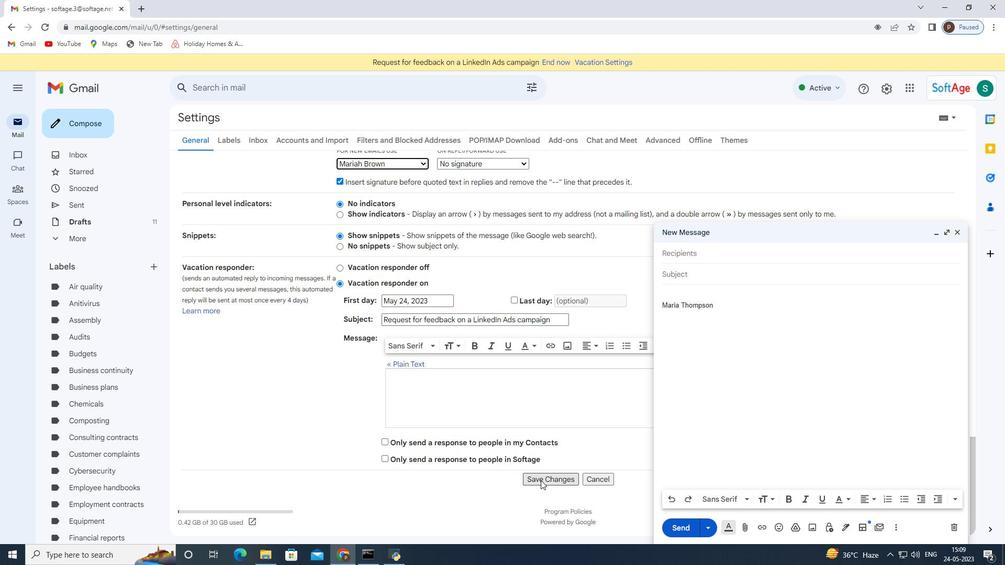 
Action: Mouse moved to (957, 234)
Screenshot: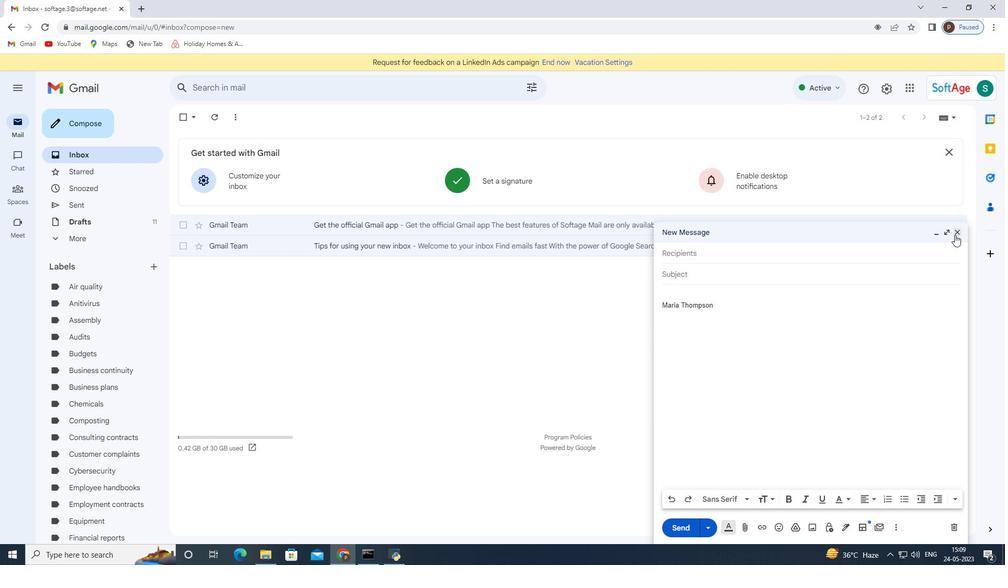 
Action: Mouse pressed left at (957, 234)
Screenshot: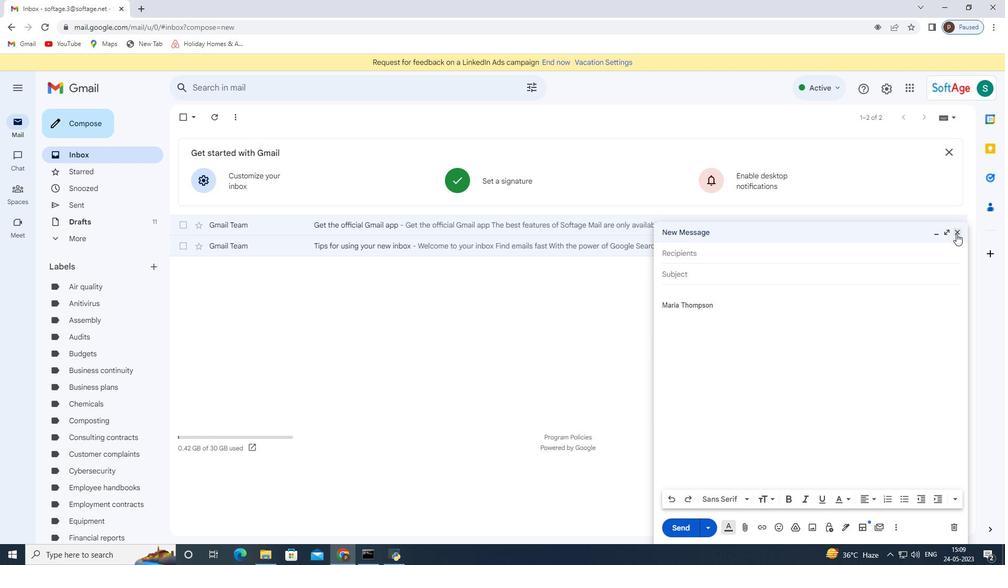 
Action: Mouse moved to (80, 116)
Screenshot: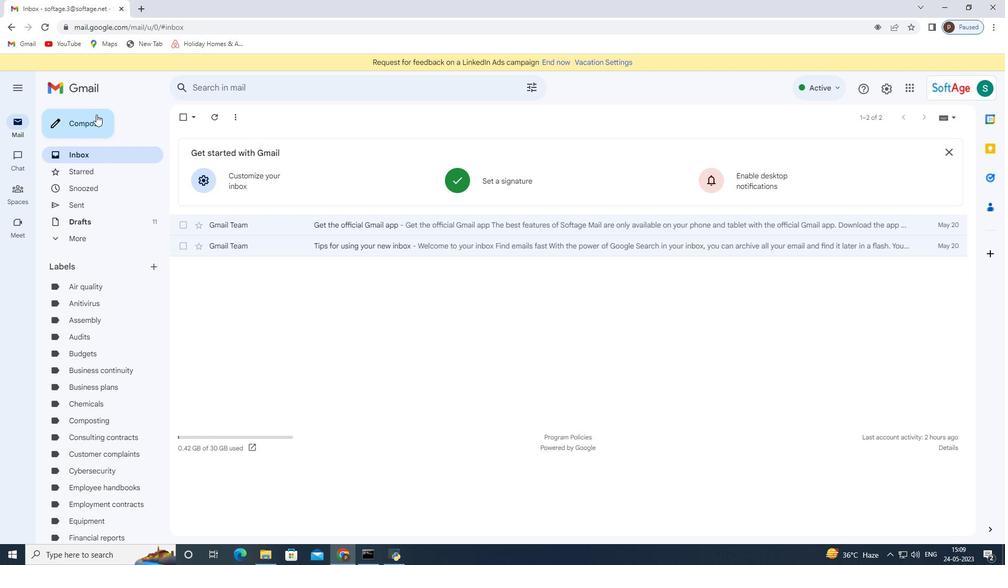 
Action: Mouse pressed left at (80, 116)
Screenshot: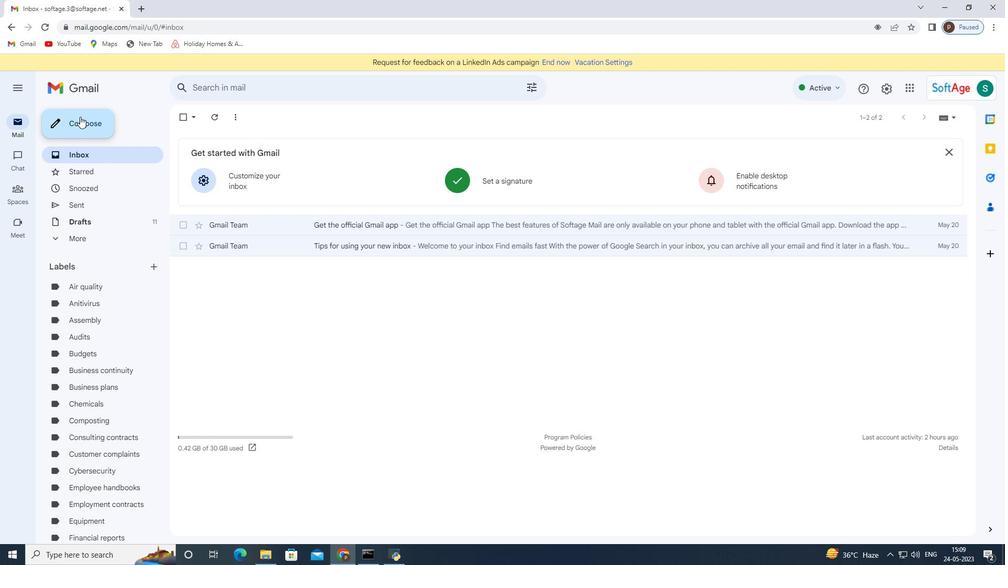 
Action: Mouse moved to (682, 270)
Screenshot: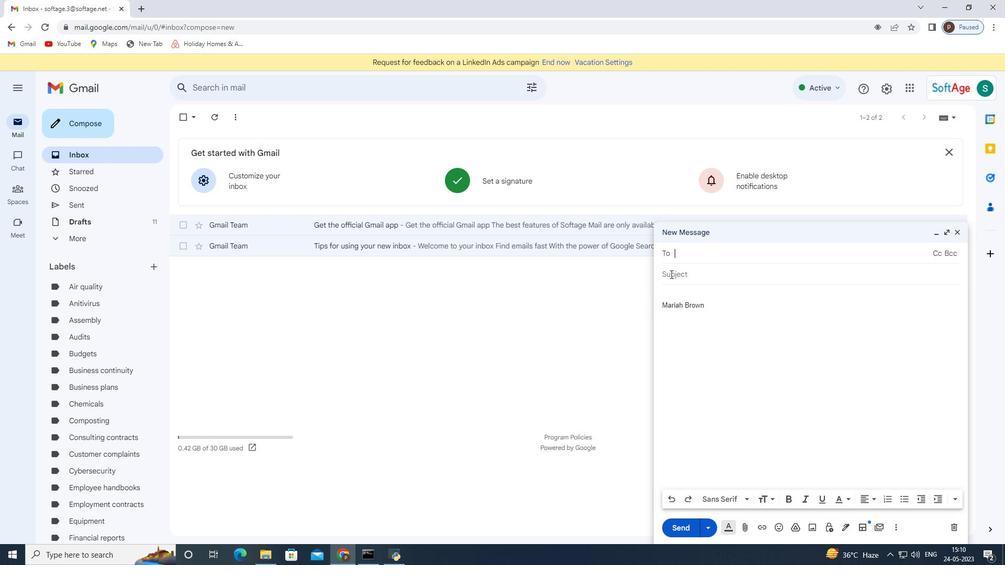 
Action: Mouse pressed left at (682, 270)
Screenshot: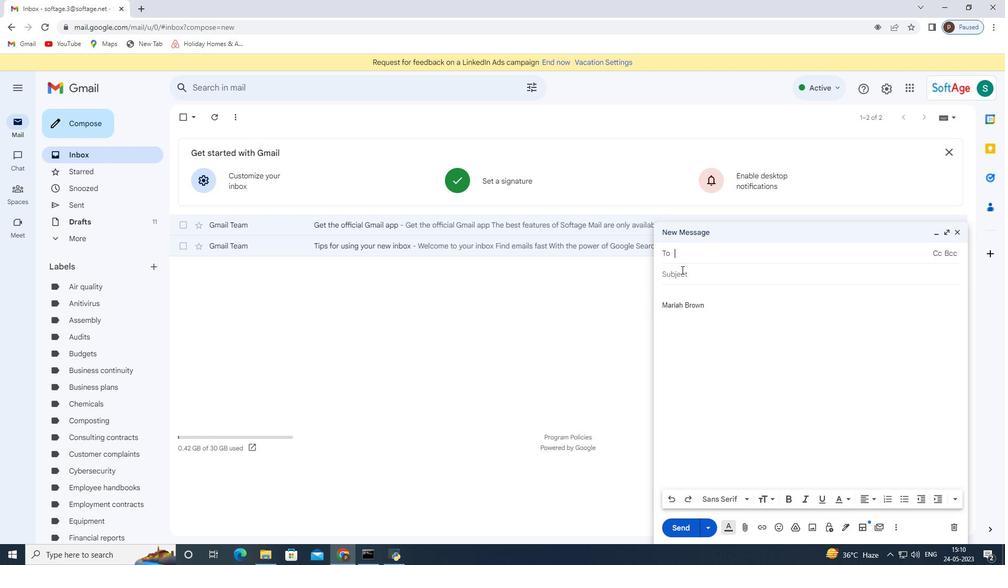 
Action: Key pressed <Key.shift>Feedback<Key.space>on<Key.space>a<Key.space>pitch<Key.space>deck<Key.tab><Key.shift>I<Key.space>would<Key.space>like<Key.space>to<Key.space>requesr<Key.space>a<Key.space>copy<Key.space>of<Key.space>the<Key.space>contract<Key.space>for<Key.space>the<Key.space>recent<Key.space>agreement<Key.space>we<Key.space>made.<Key.enter>
Screenshot: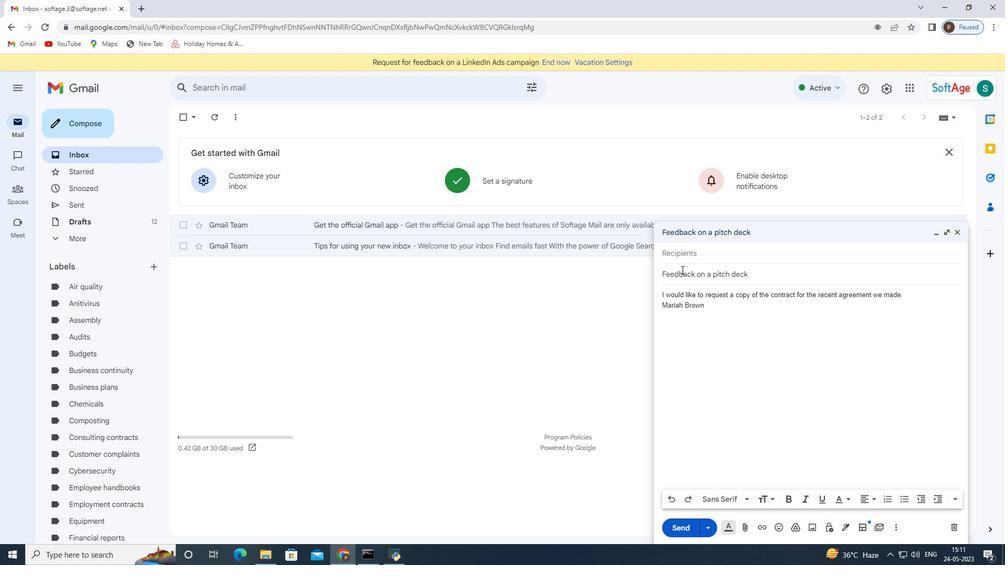 
Action: Mouse moved to (721, 257)
Screenshot: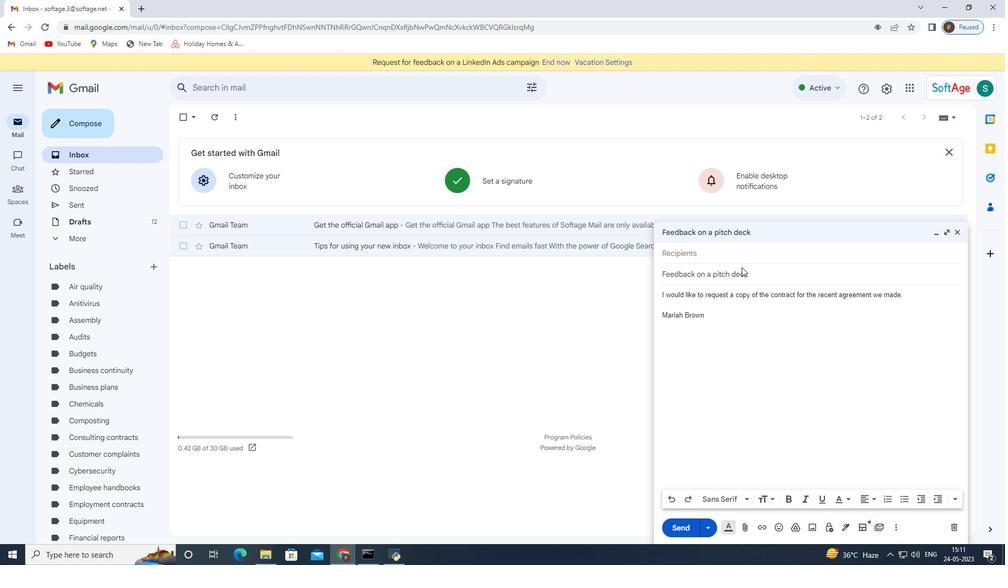 
Action: Mouse pressed left at (721, 257)
Screenshot: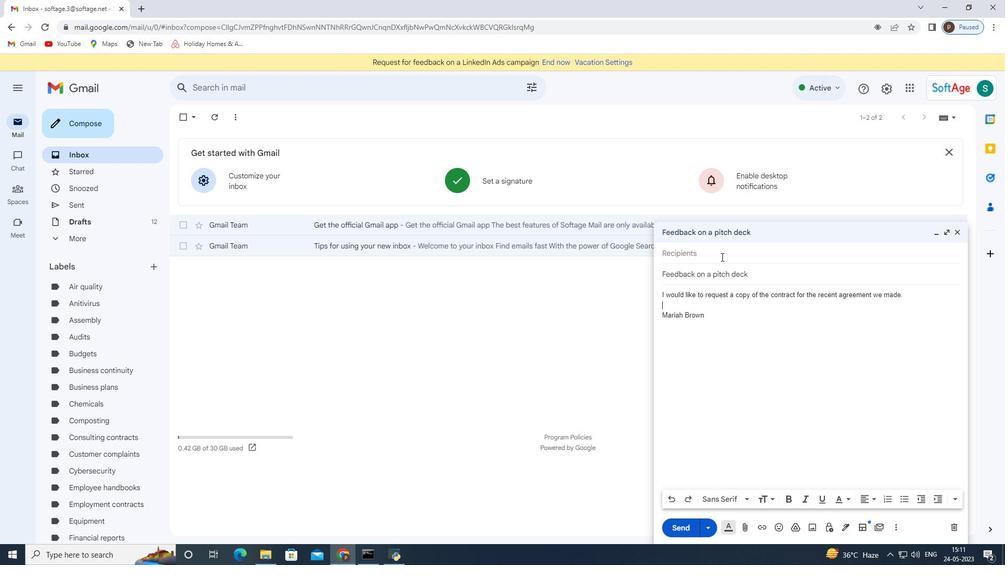 
Action: Mouse moved to (721, 257)
Screenshot: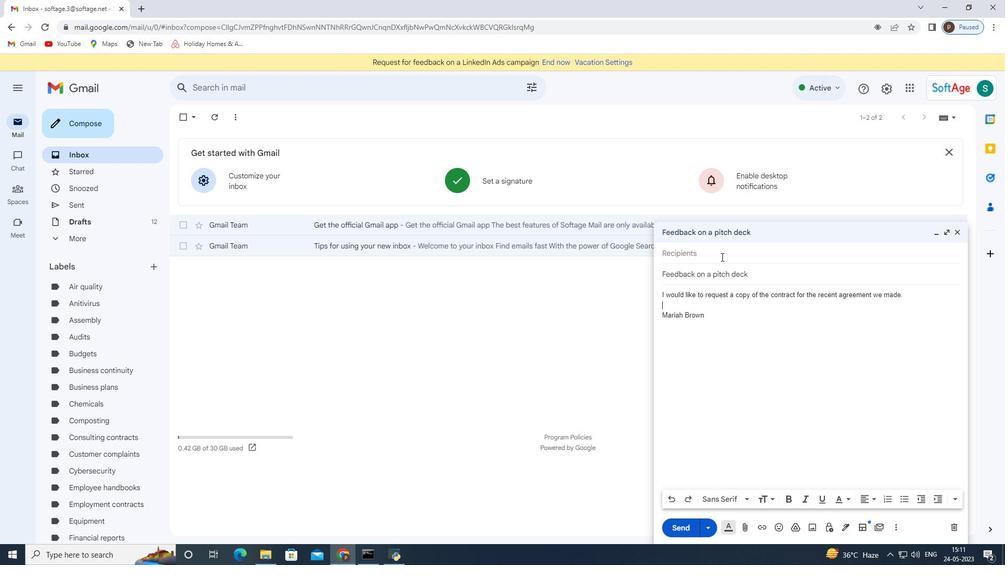 
Action: Key pressed softage.2<Key.shift>@softage.net
Screenshot: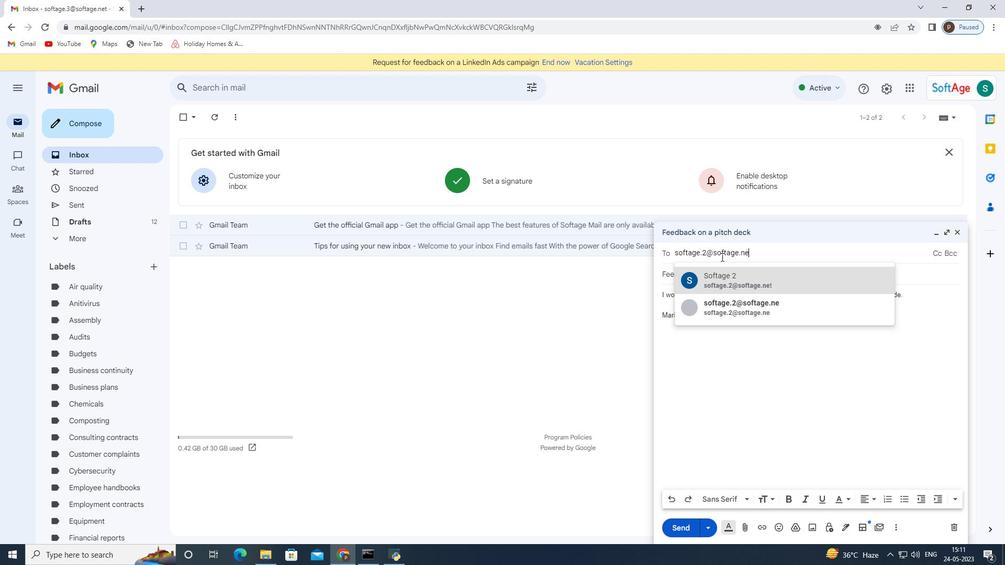 
Action: Mouse moved to (722, 255)
Screenshot: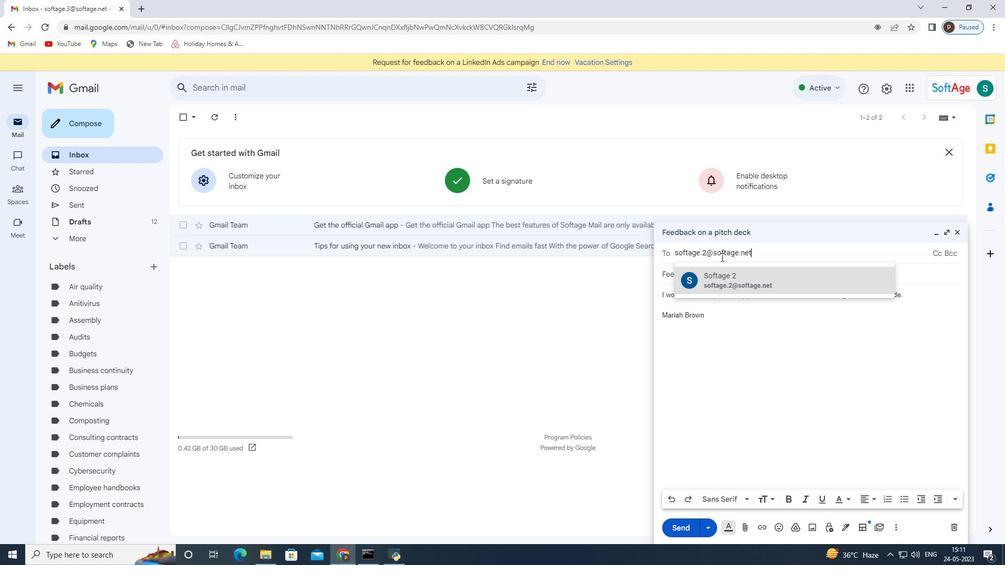 
Action: Key pressed <Key.enter>
Screenshot: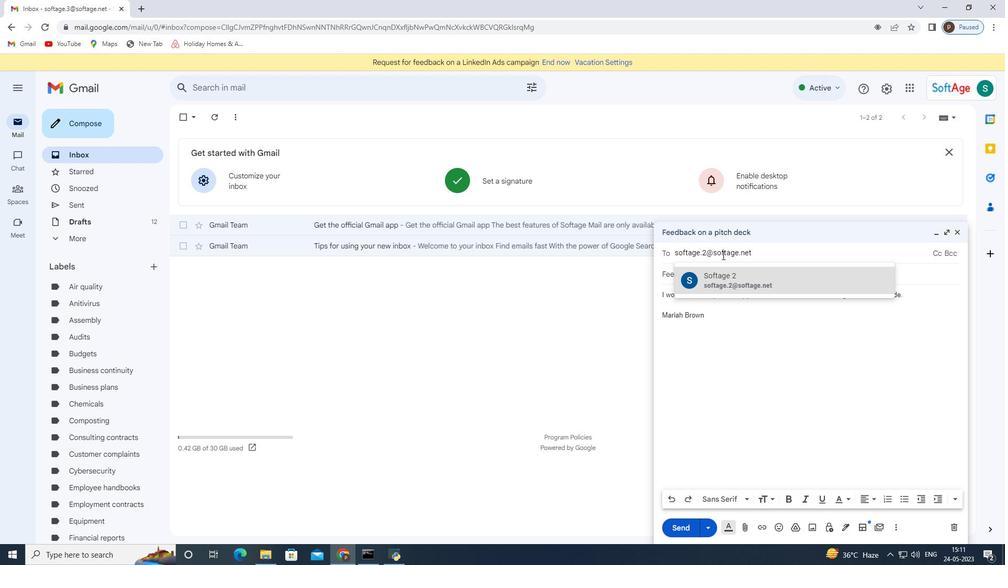 
Action: Mouse moved to (742, 525)
Screenshot: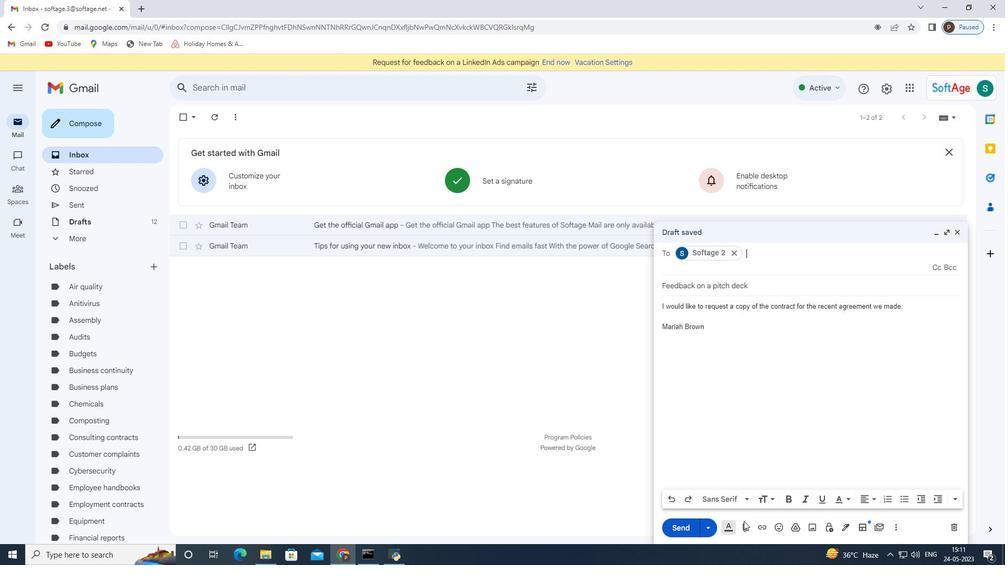 
Action: Mouse pressed left at (742, 525)
Screenshot: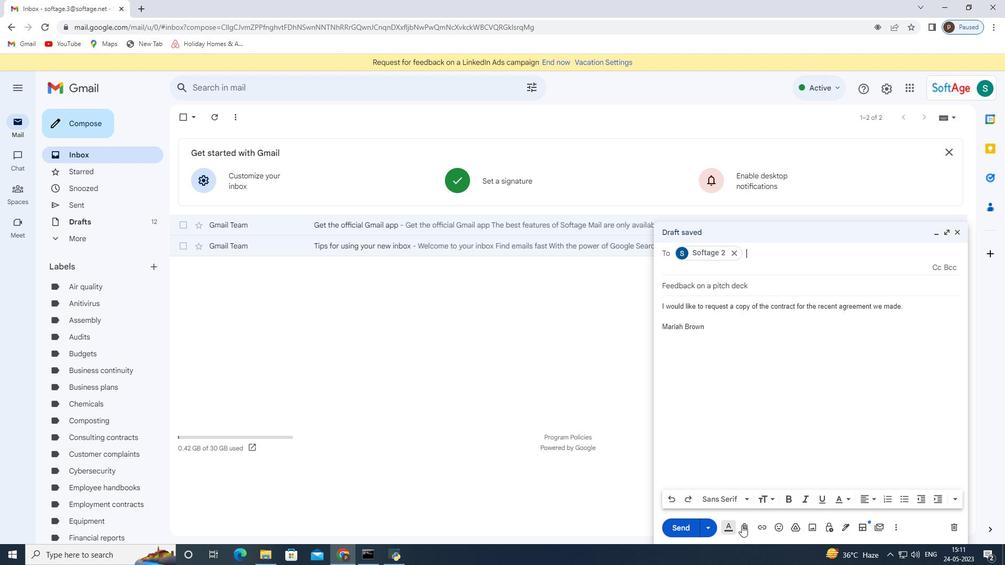 
Action: Mouse moved to (141, 93)
Screenshot: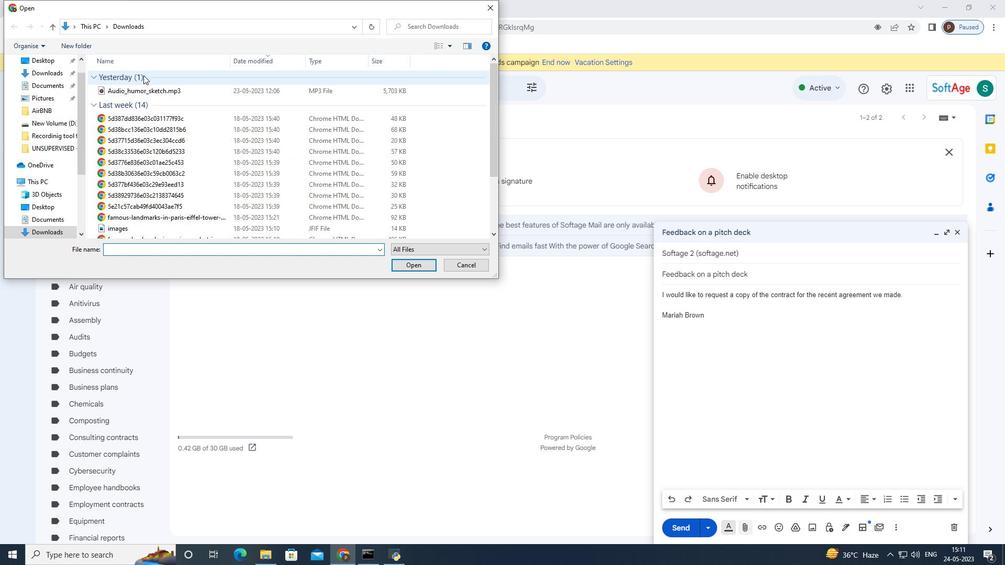 
Action: Mouse pressed left at (141, 93)
Screenshot: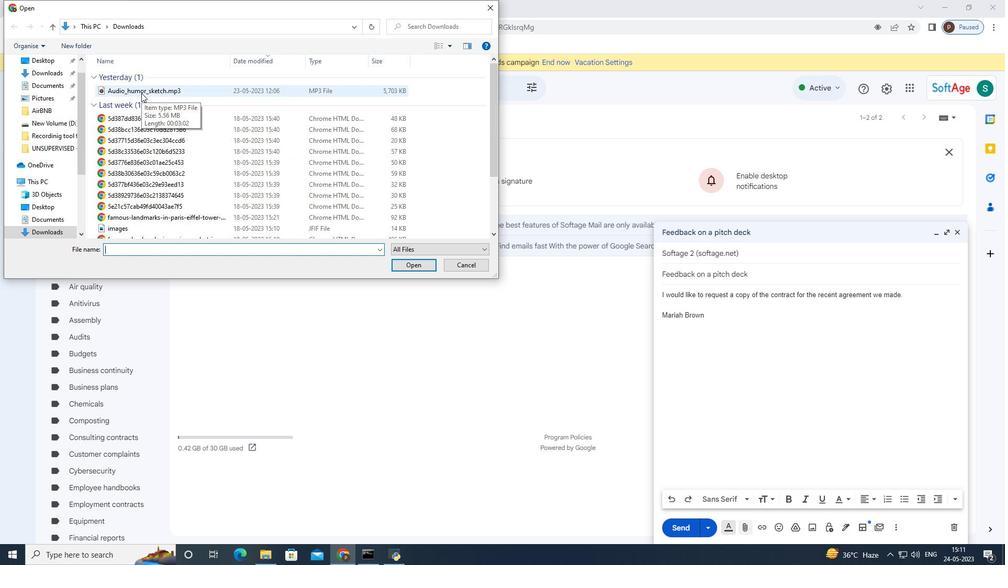 
Action: Mouse moved to (406, 266)
Screenshot: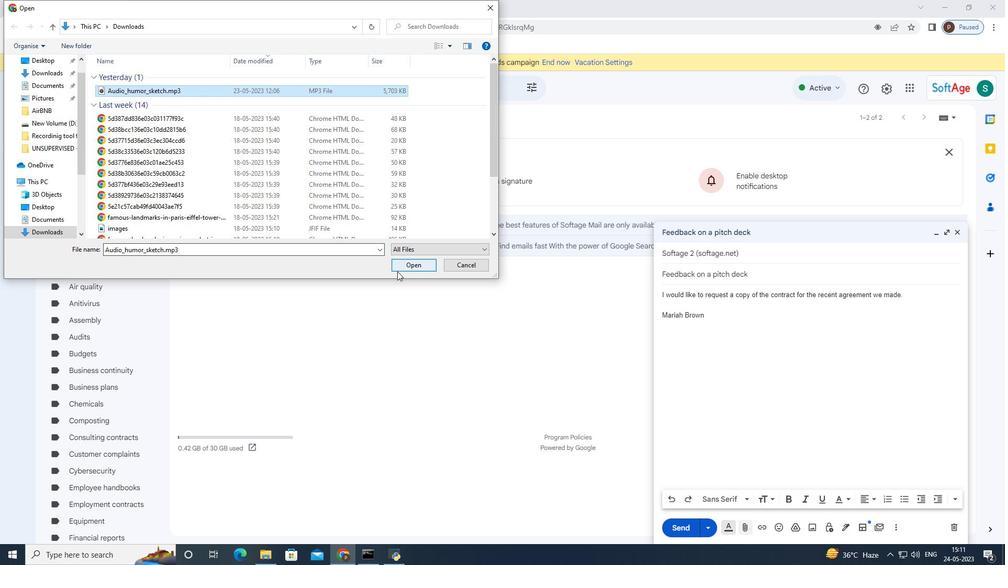
Action: Mouse pressed left at (406, 266)
Screenshot: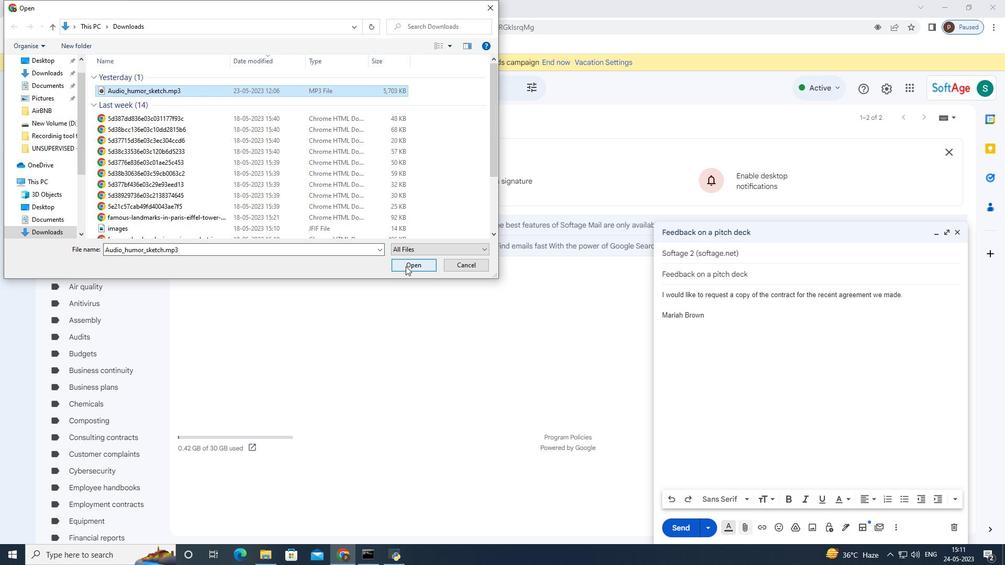 
Action: Mouse moved to (847, 298)
Screenshot: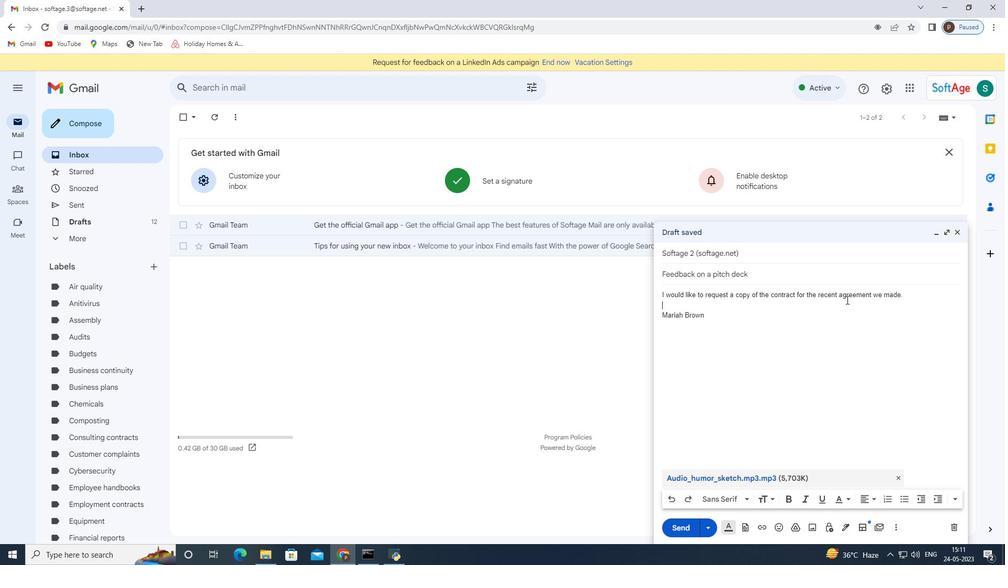 
Action: Mouse pressed left at (847, 298)
Screenshot: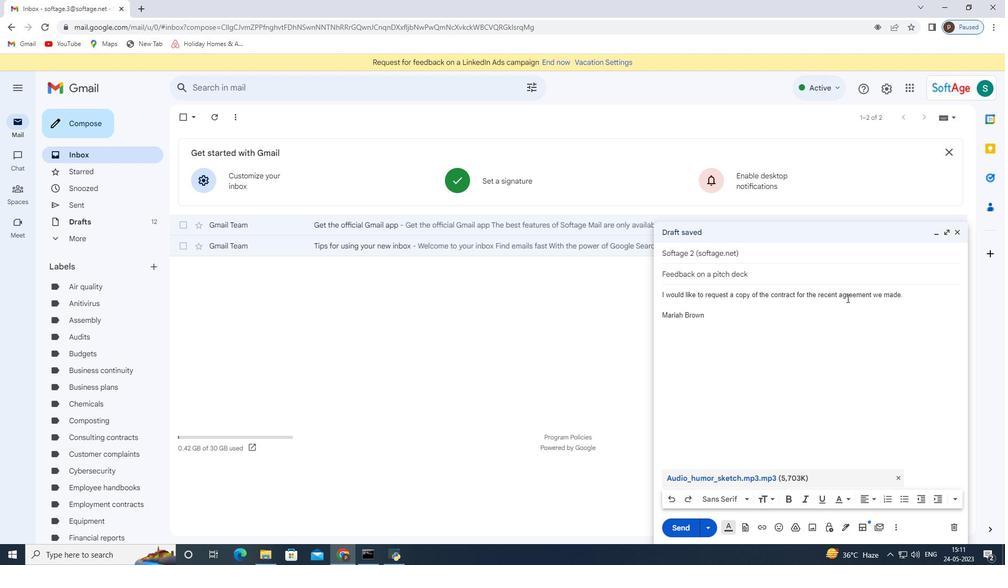 
Action: Mouse moved to (847, 293)
Screenshot: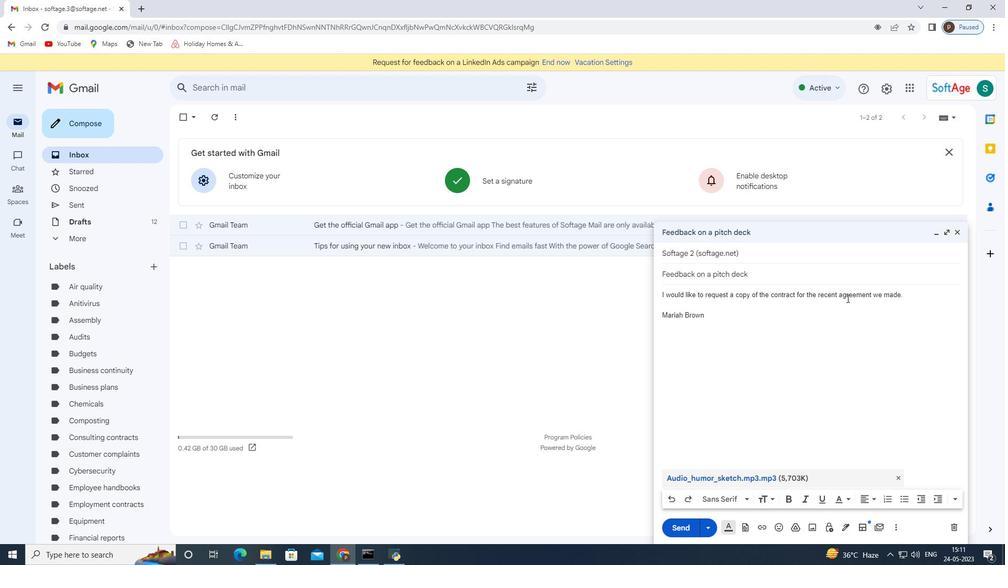 
Action: Mouse pressed left at (847, 293)
Screenshot: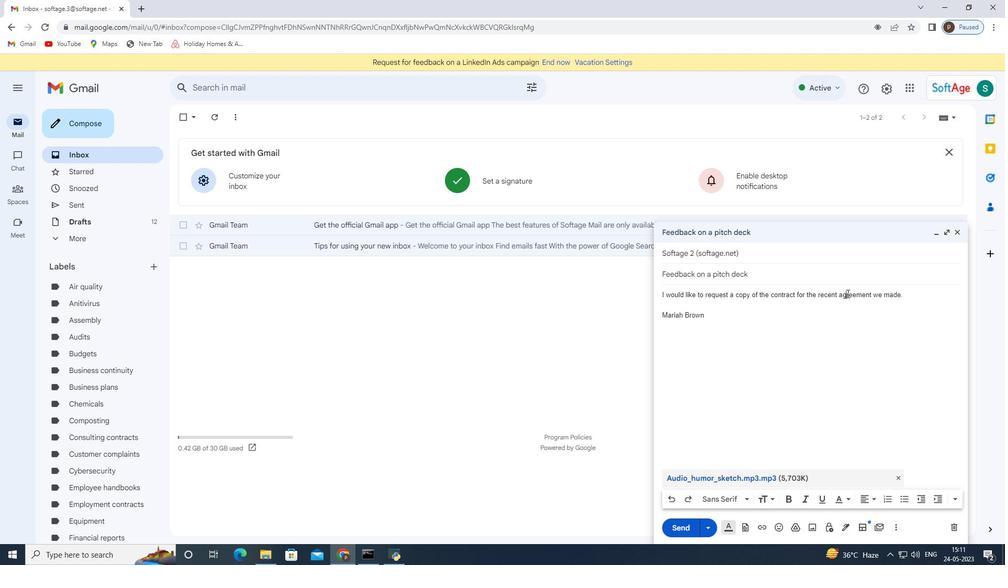 
Action: Mouse pressed left at (847, 293)
Screenshot: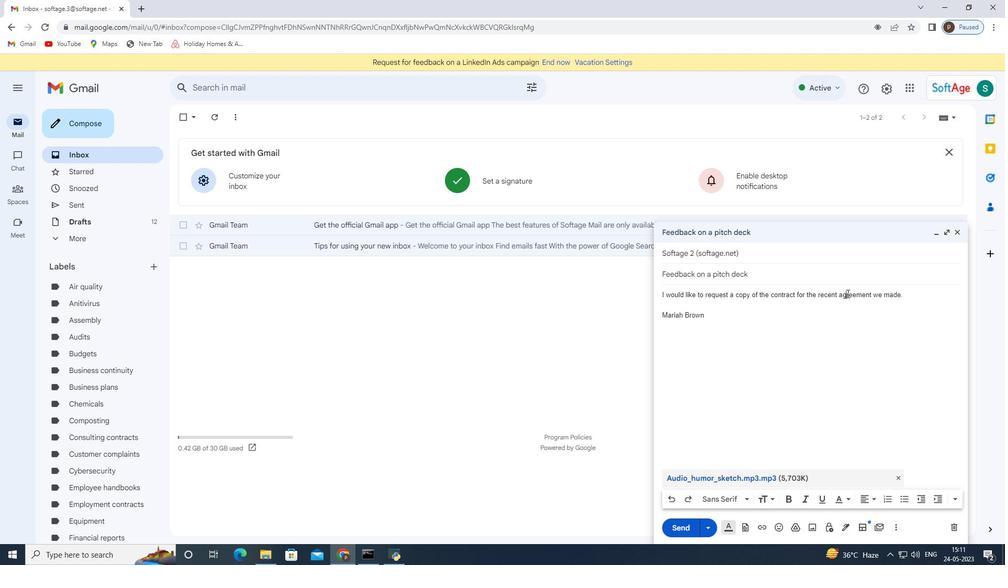 
Action: Mouse pressed left at (847, 293)
Screenshot: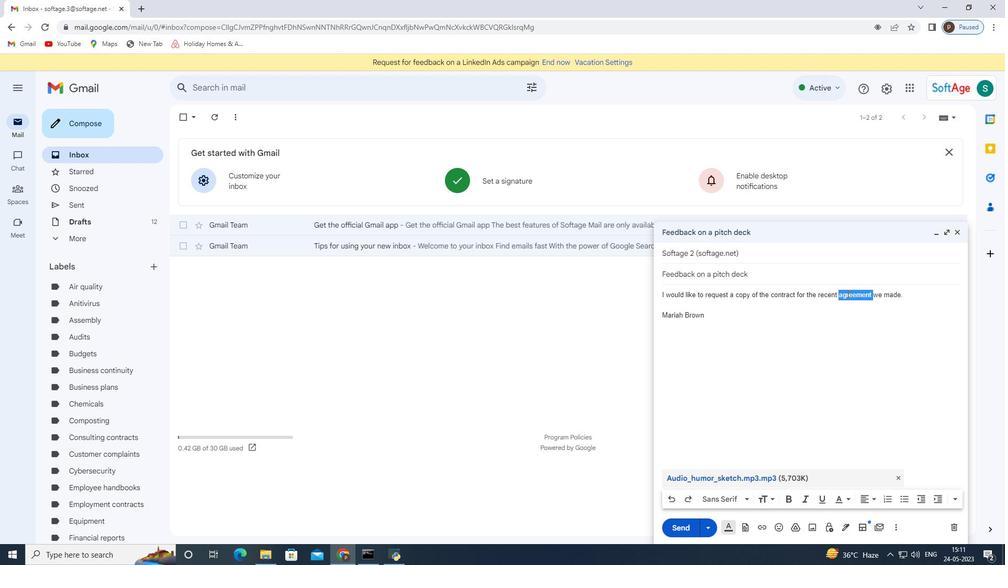 
Action: Mouse moved to (749, 497)
Screenshot: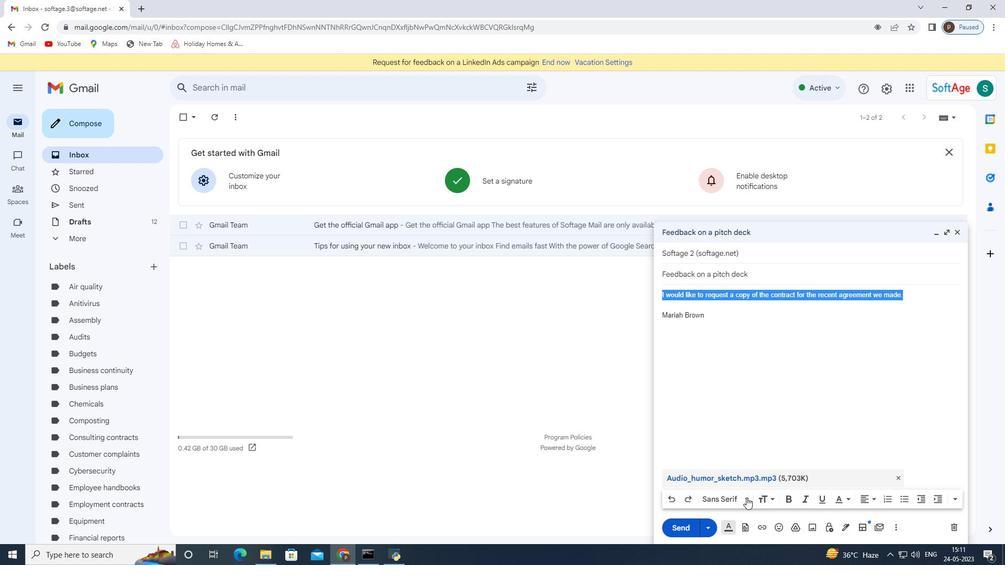 
Action: Mouse pressed left at (749, 497)
Screenshot: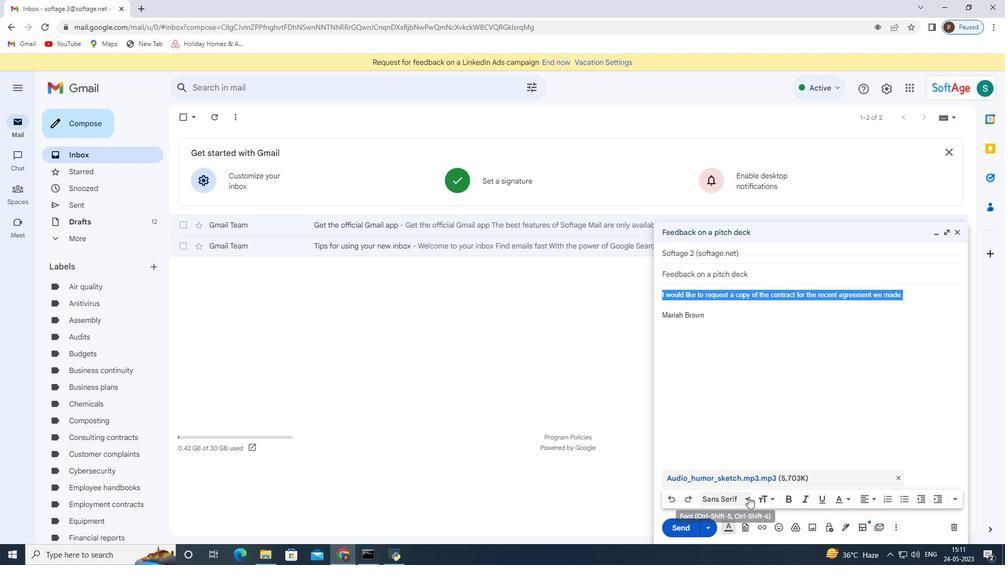 
Action: Mouse moved to (744, 480)
Screenshot: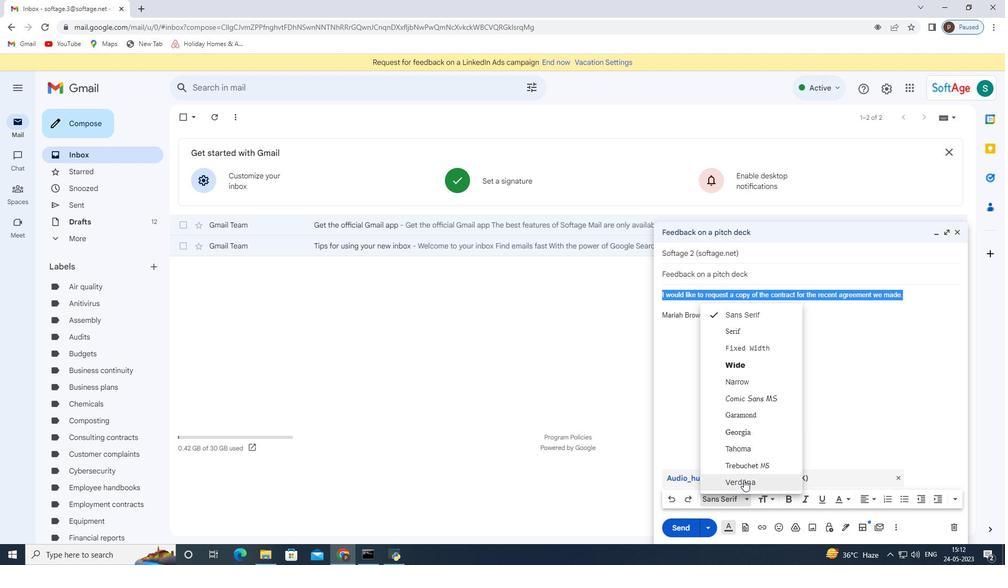 
Action: Mouse pressed left at (744, 480)
Screenshot: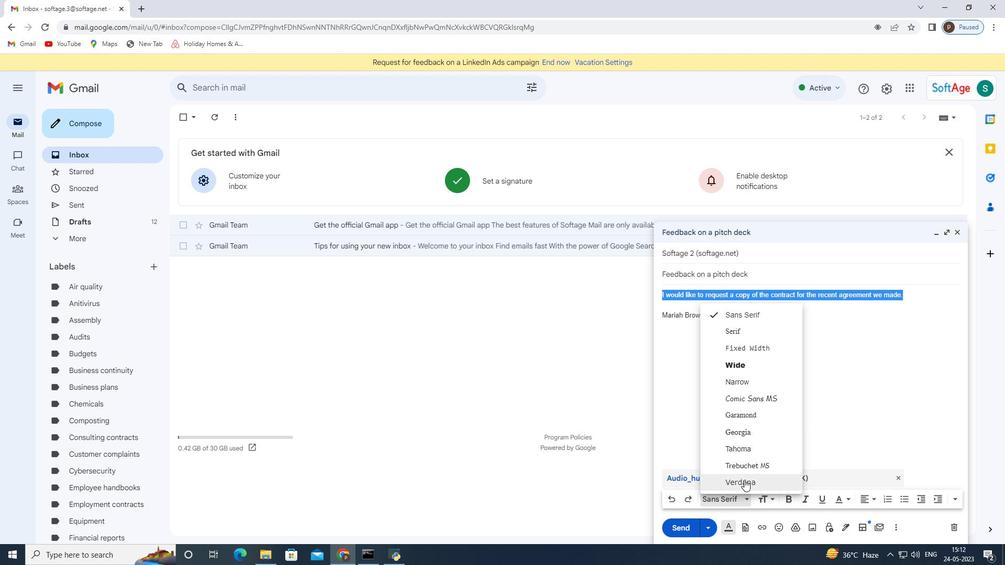 
Action: Mouse moved to (805, 502)
Screenshot: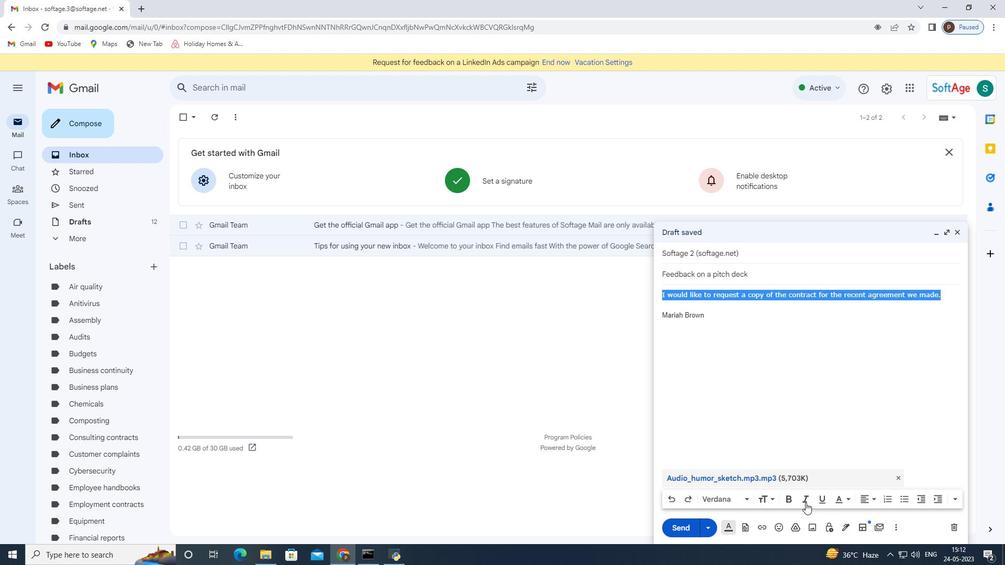 
Action: Mouse pressed left at (805, 502)
Screenshot: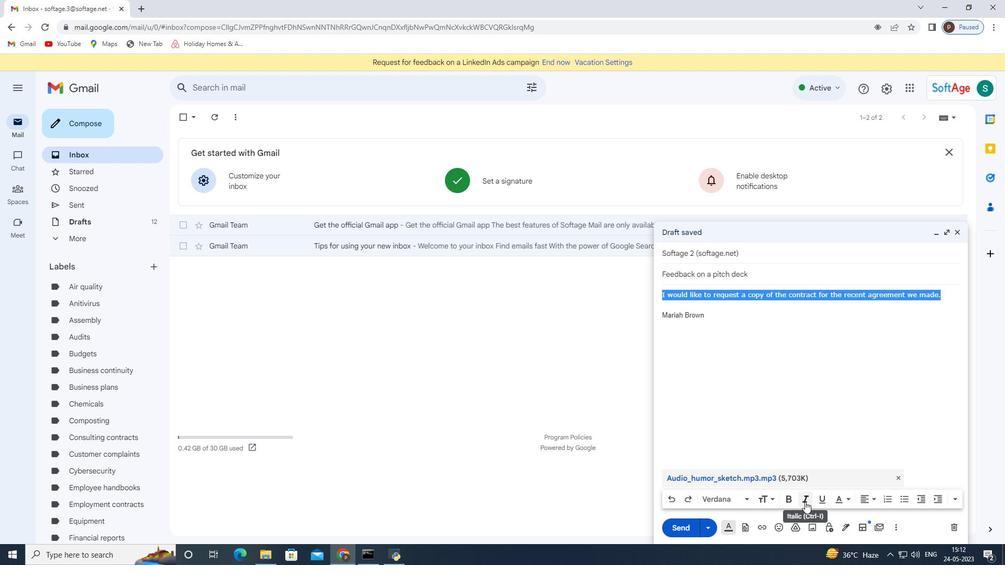 
Action: Mouse moved to (797, 427)
Screenshot: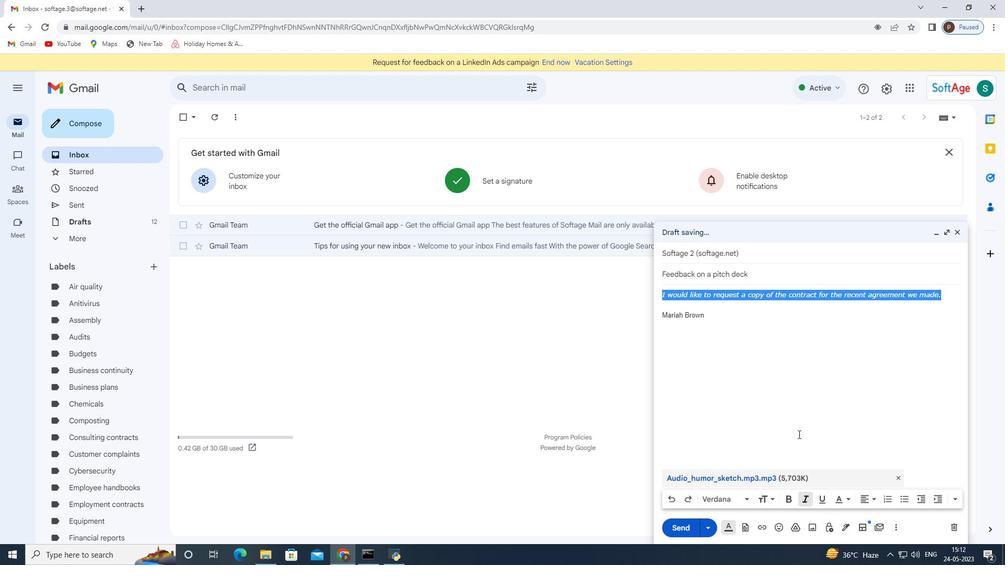 
Action: Mouse pressed left at (797, 427)
Screenshot: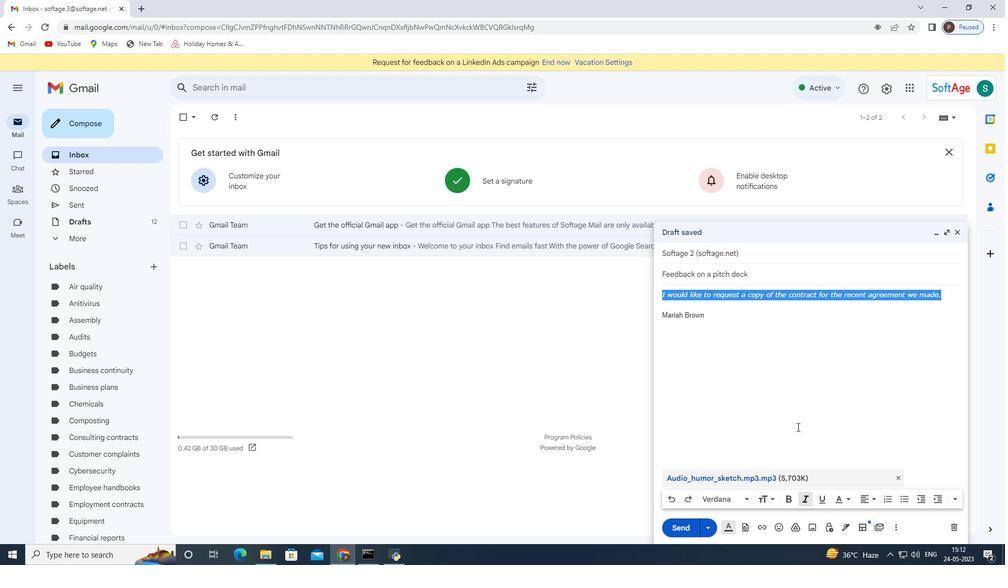 
Action: Mouse moved to (674, 532)
Screenshot: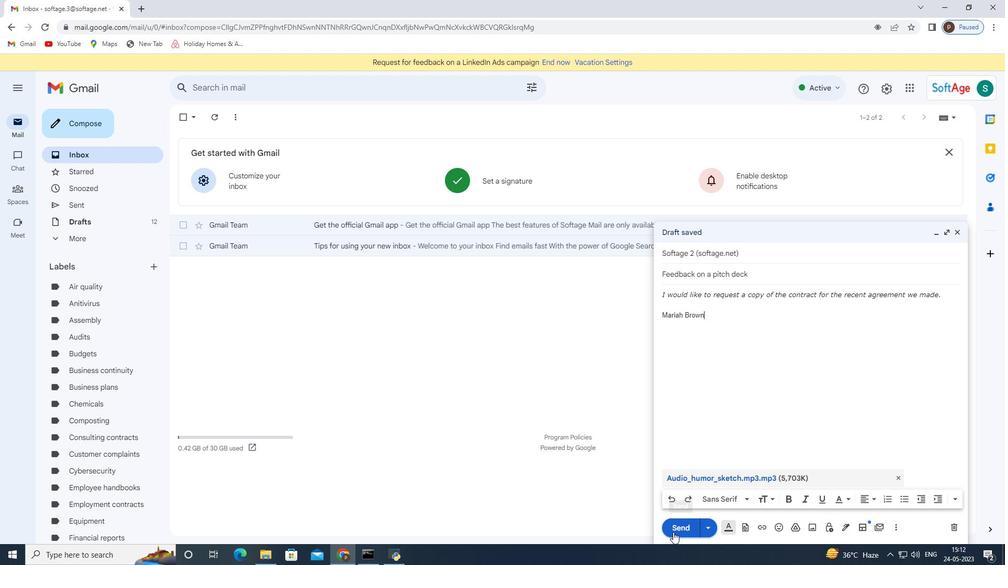 
Action: Mouse pressed left at (674, 532)
Screenshot: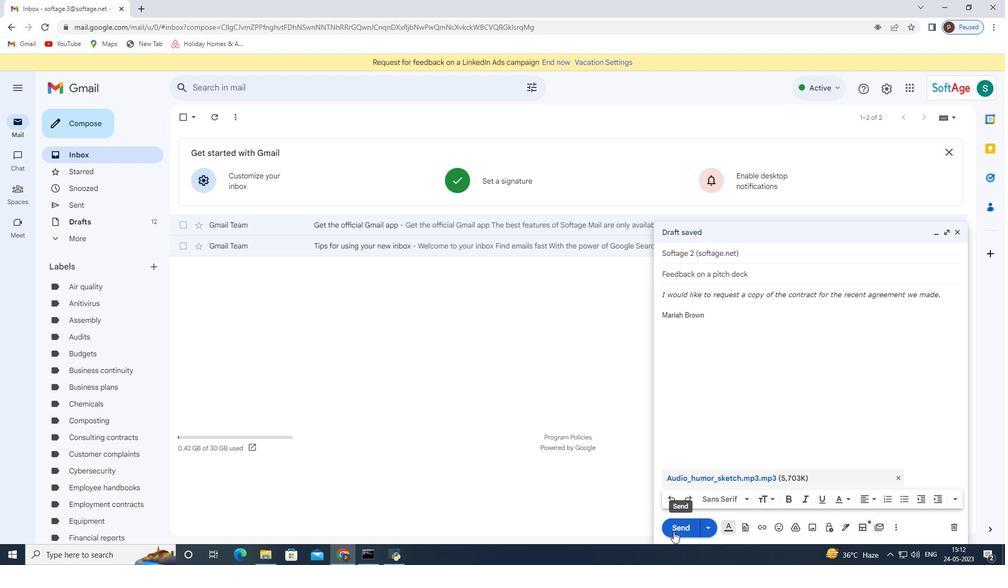
Action: Mouse moved to (72, 206)
Screenshot: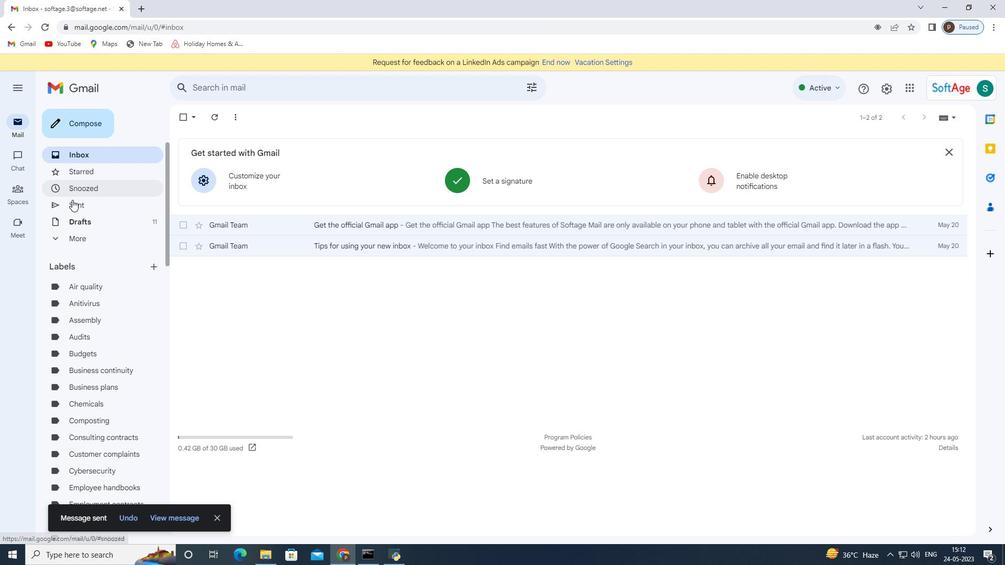 
Action: Mouse pressed left at (72, 206)
Screenshot: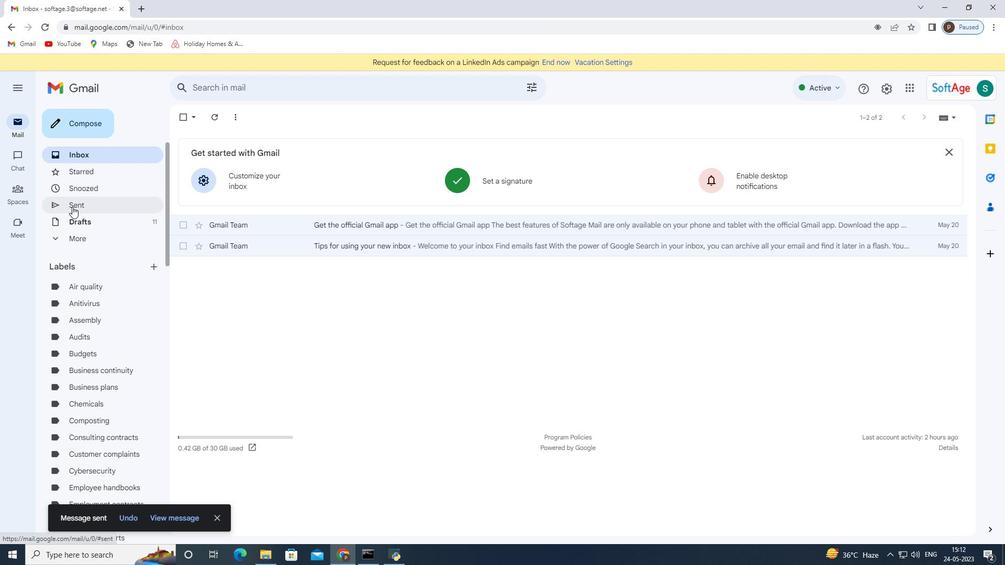 
Action: Mouse moved to (426, 181)
Screenshot: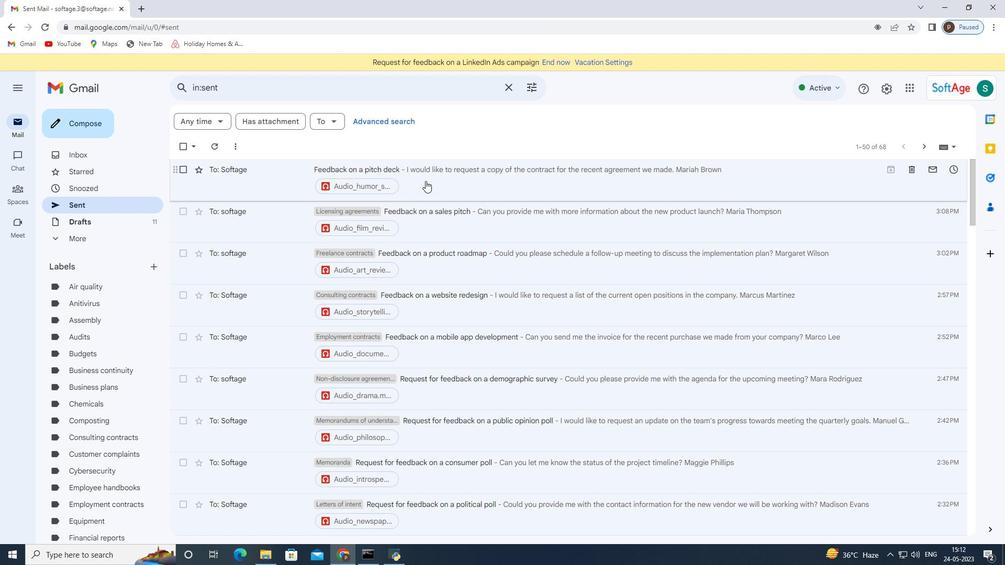
Action: Mouse pressed right at (426, 181)
Screenshot: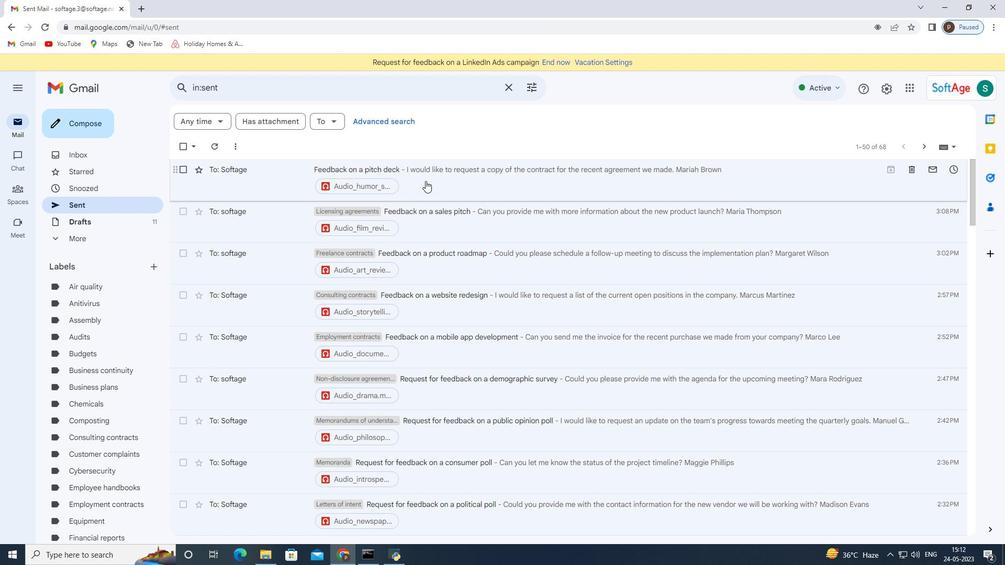 
Action: Mouse moved to (472, 356)
Screenshot: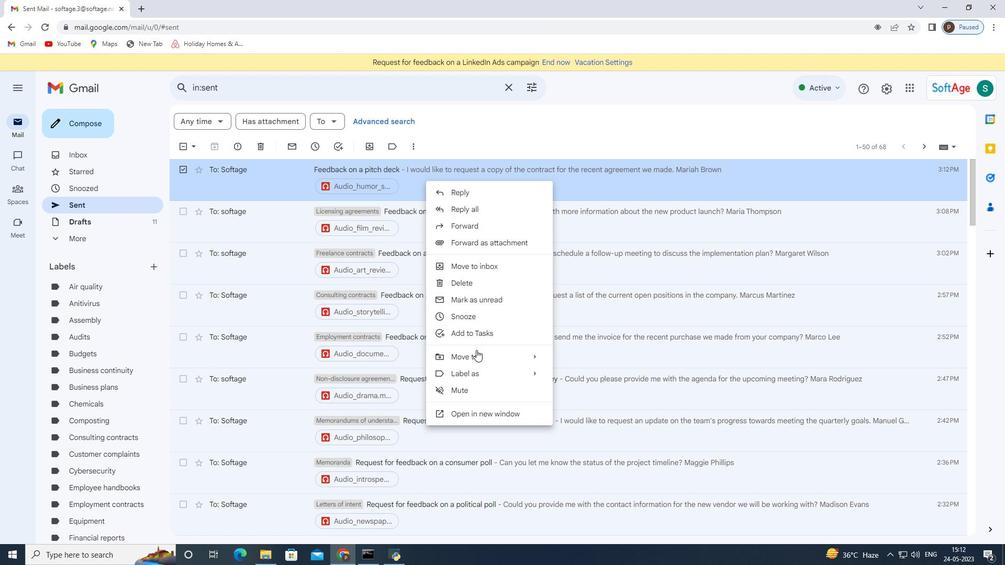 
Action: Mouse pressed left at (472, 356)
Screenshot: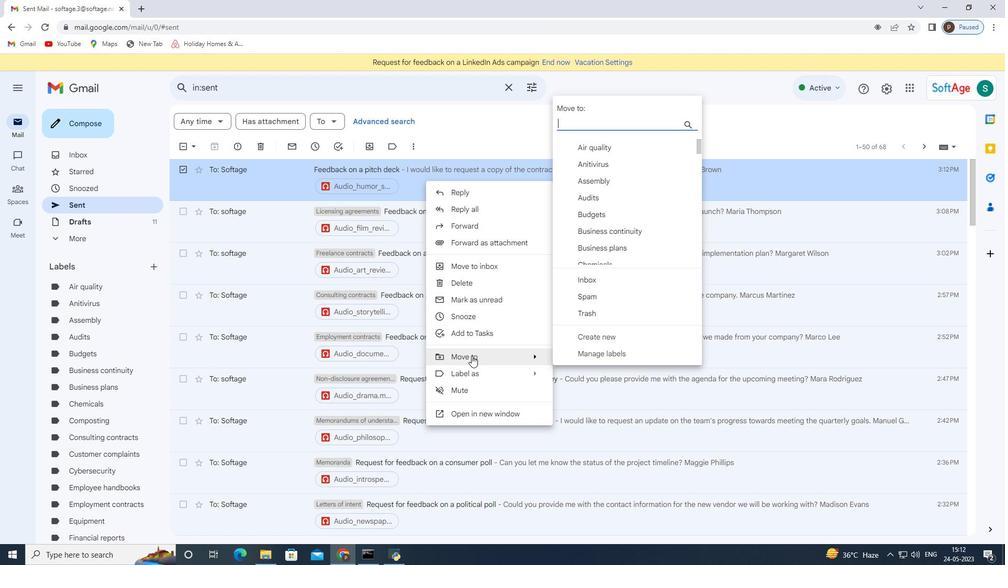 
Action: Mouse moved to (592, 337)
Screenshot: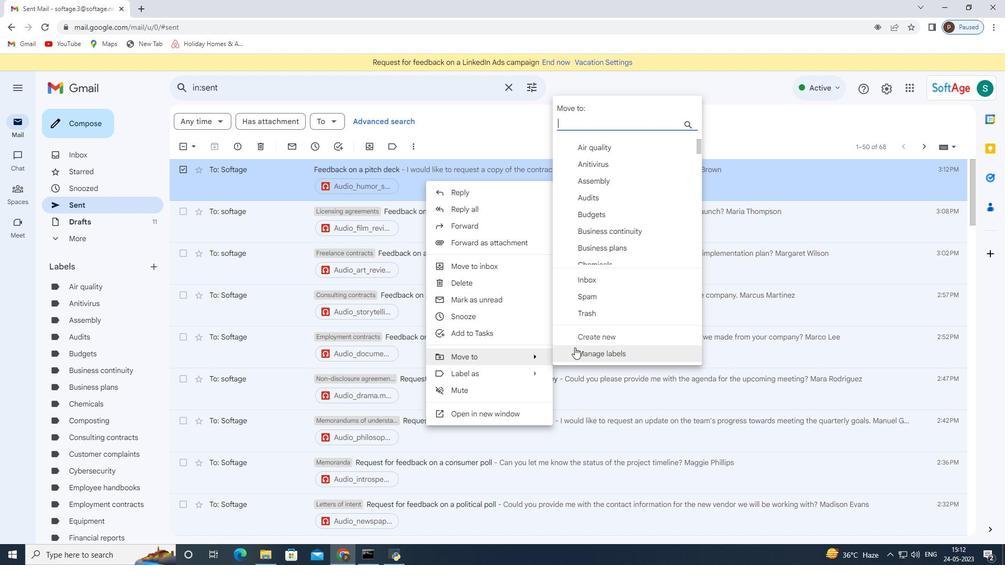 
Action: Mouse pressed left at (592, 337)
Screenshot: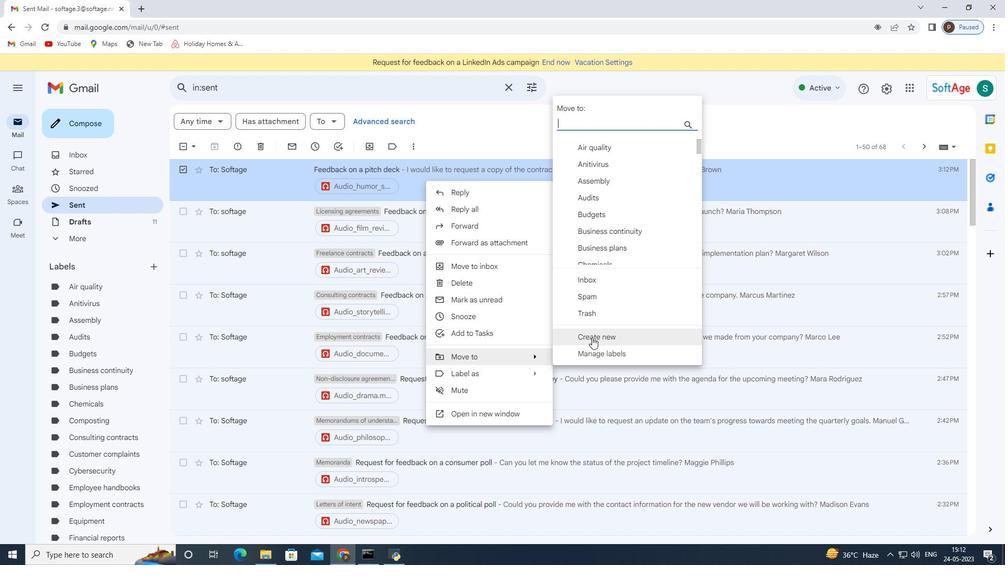 
Action: Mouse moved to (391, 290)
Screenshot: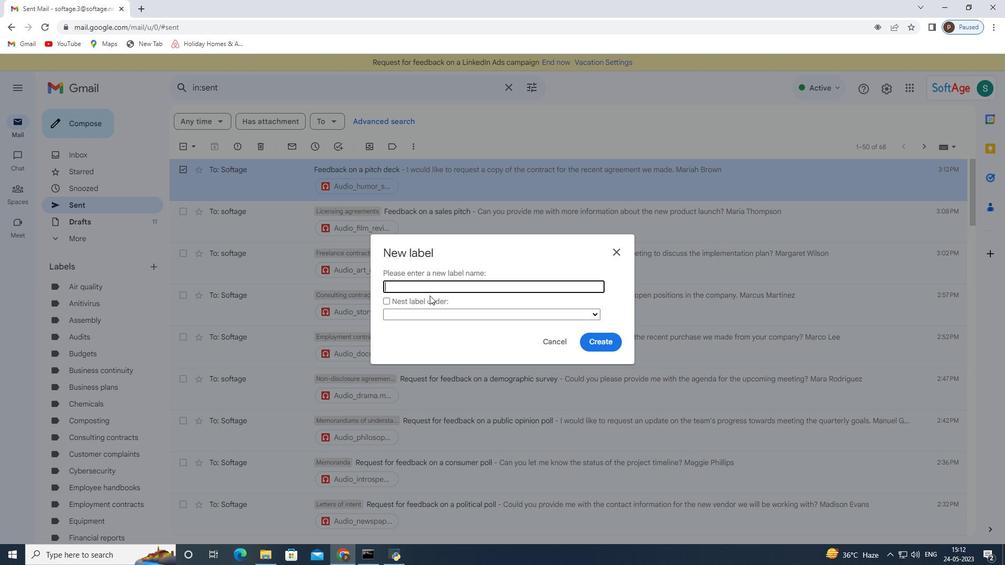 
Action: Mouse pressed left at (391, 290)
Screenshot: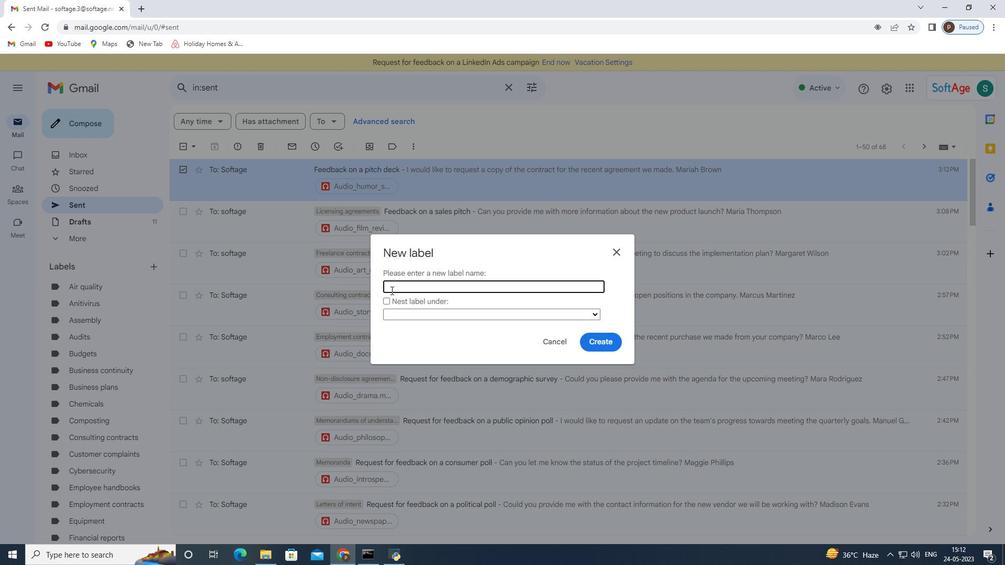 
Action: Key pressed <Key.shift>Lease<Key.space>agreements
Screenshot: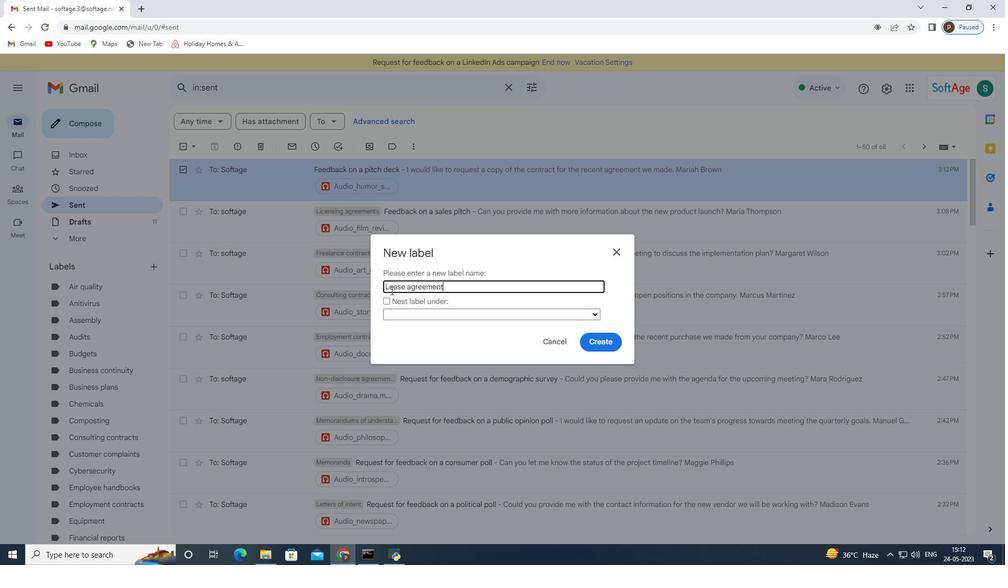 
Action: Mouse moved to (600, 345)
Screenshot: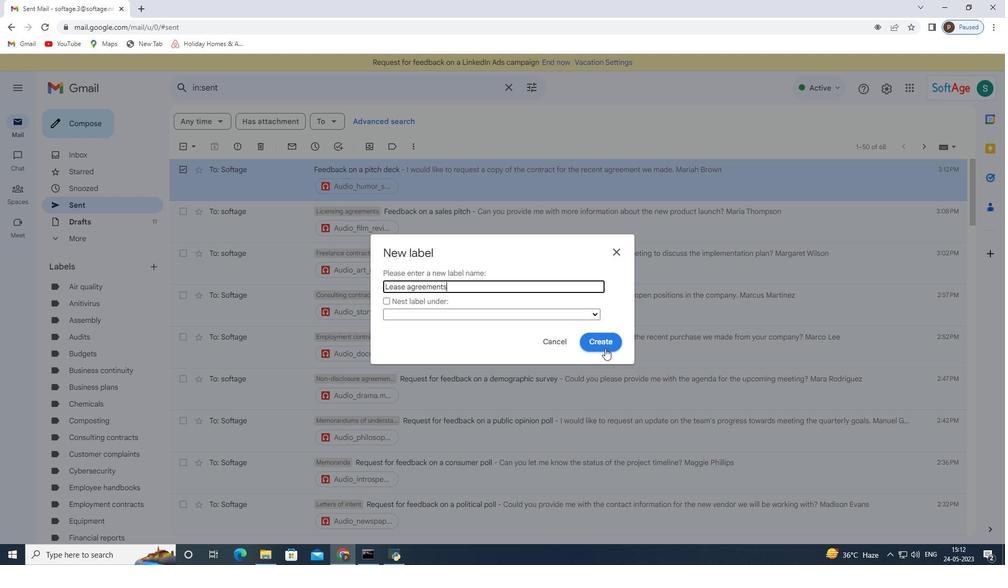 
Action: Mouse pressed left at (600, 345)
Screenshot: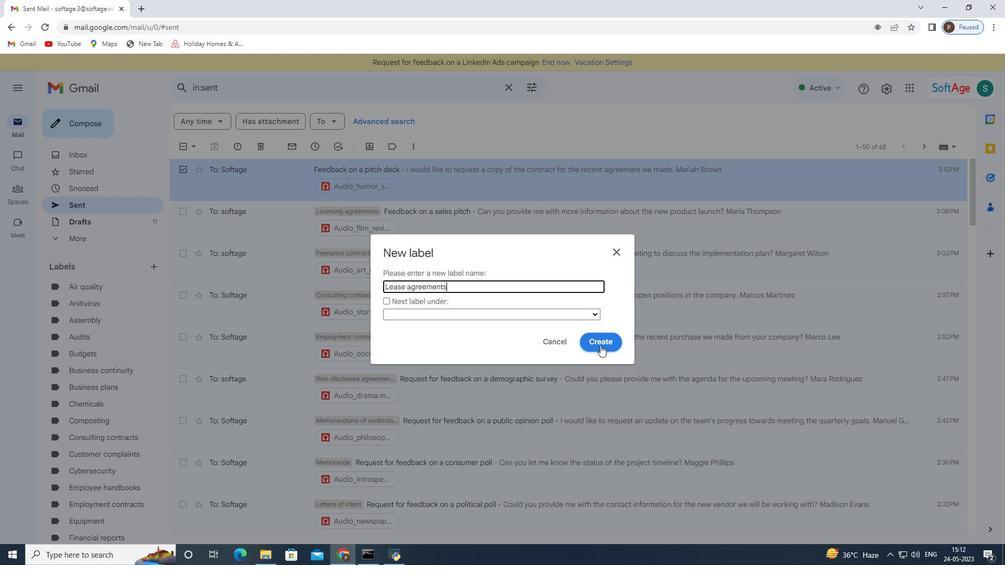 
Action: Mouse moved to (674, 240)
Screenshot: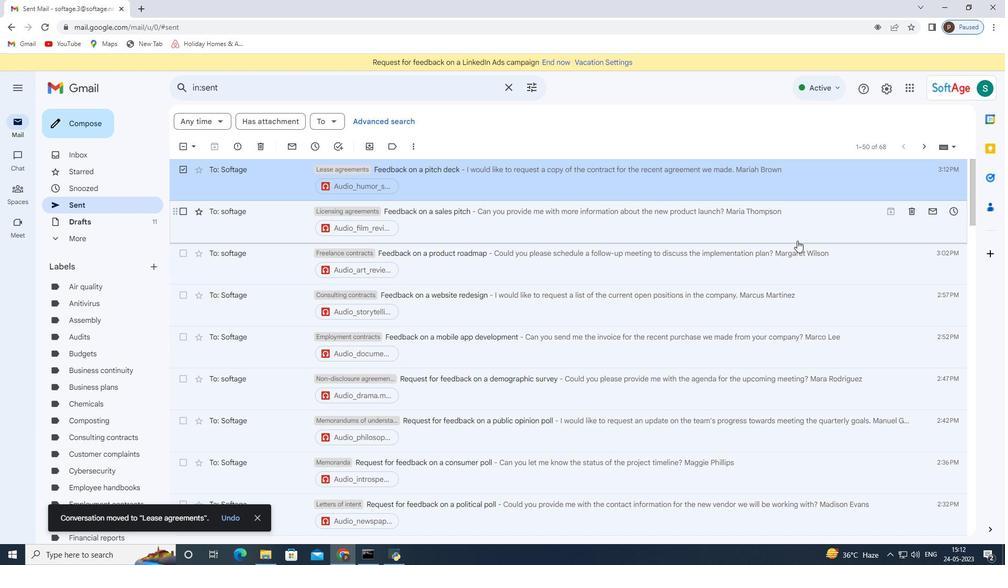 
